 Task: Select Convenience. Add to cart, from Ice Cream Parlour for 4287 Palmer Road, Westerville, Ohio 43081, Cell Number 614-742-1053, following items : Blue Bunny Strawberry Shortcake Loadd Sundae_x000D_
 - 5, Blue Bunny Bunny Tracks Loadd Sundae_x000D_
 - 2
Action: Mouse moved to (348, 147)
Screenshot: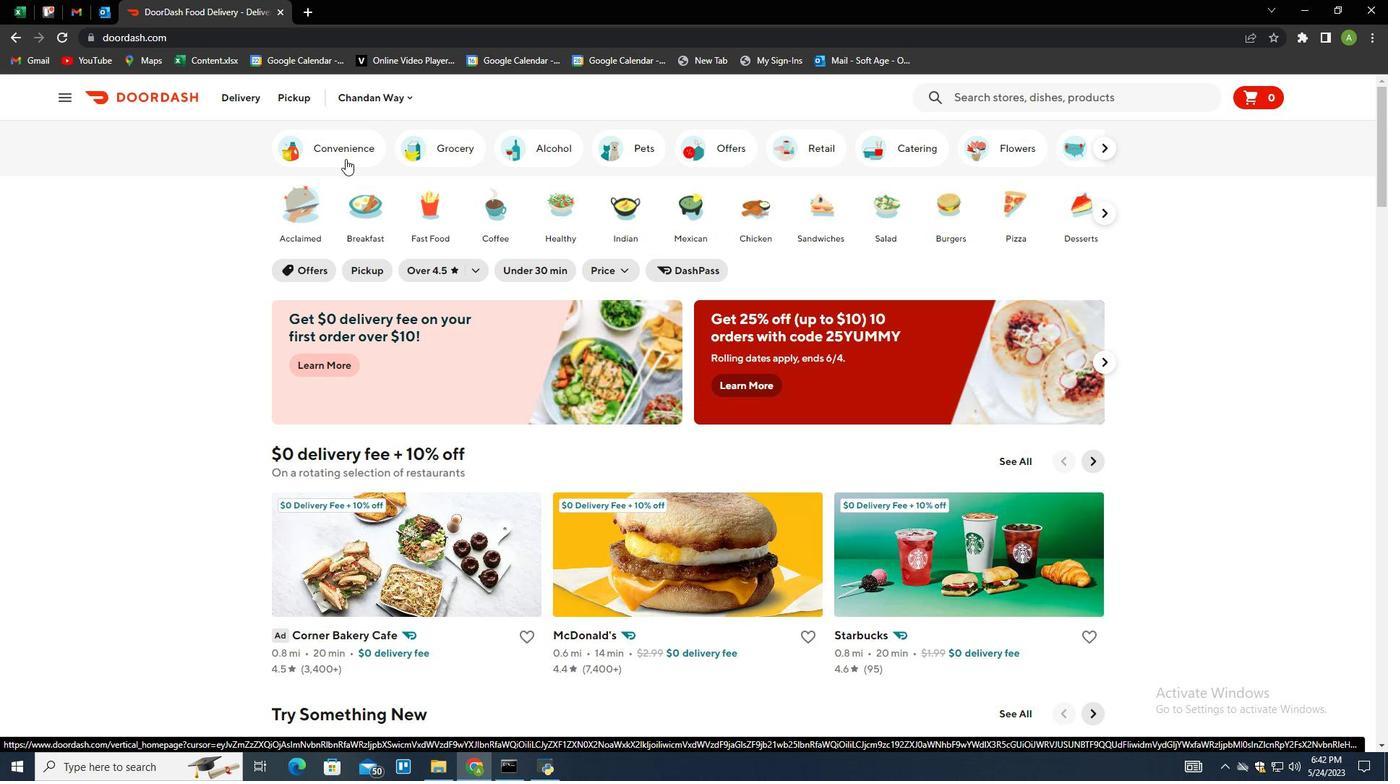
Action: Mouse pressed left at (348, 147)
Screenshot: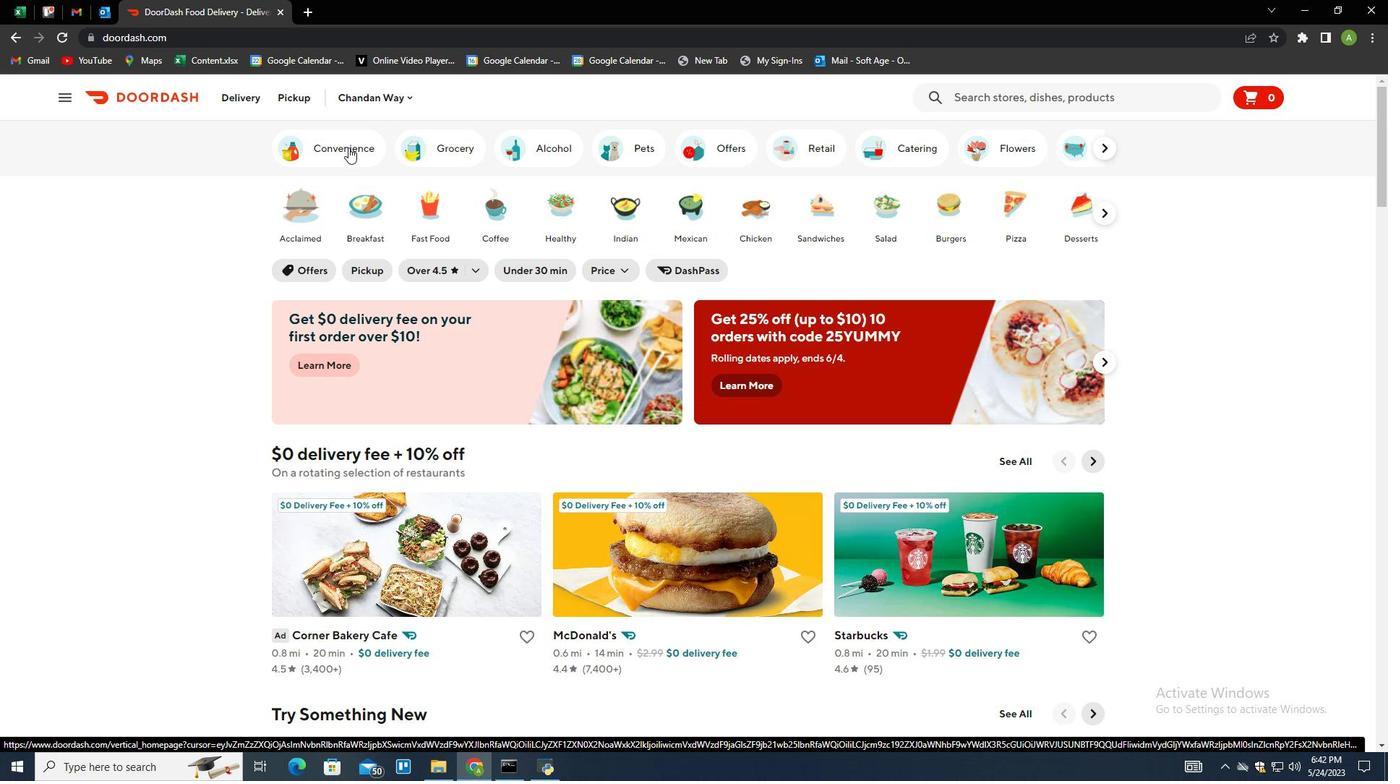 
Action: Mouse moved to (965, 604)
Screenshot: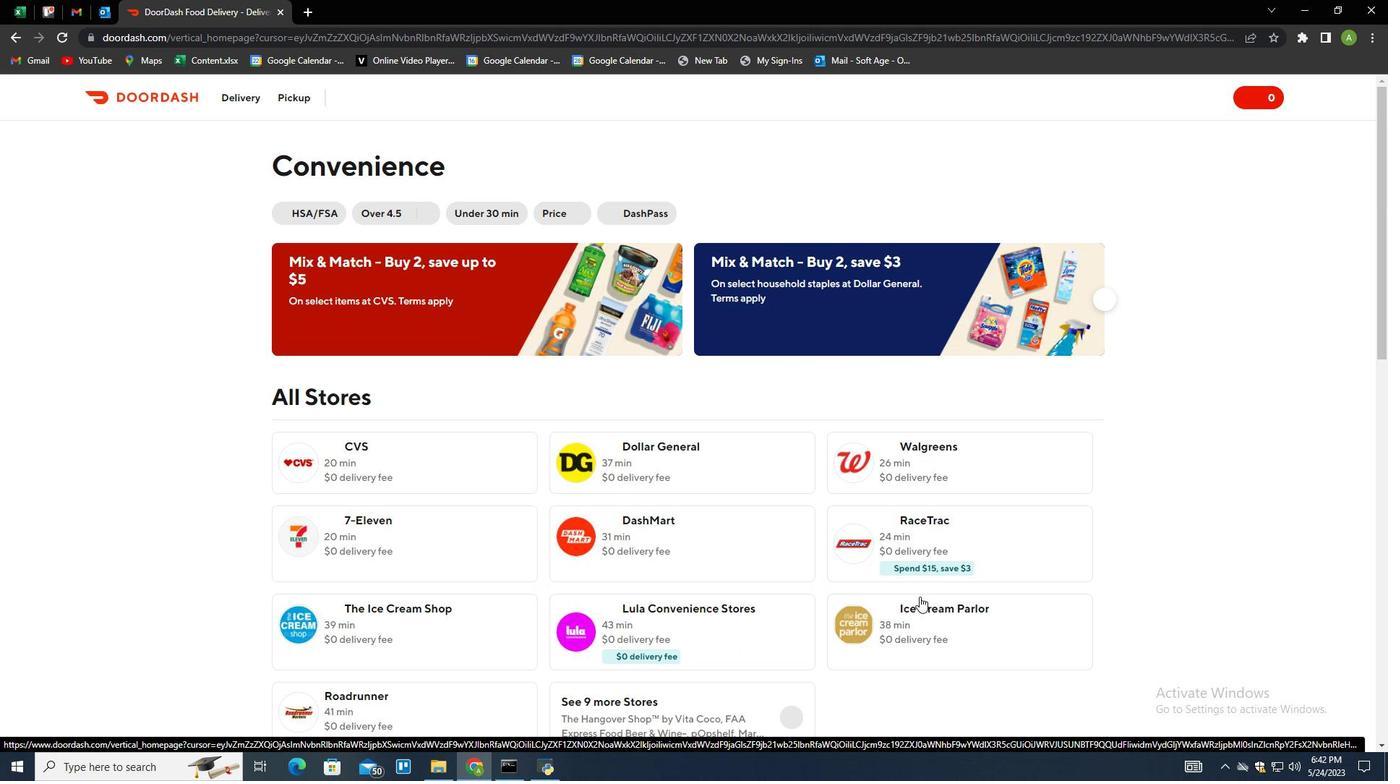 
Action: Mouse pressed left at (965, 604)
Screenshot: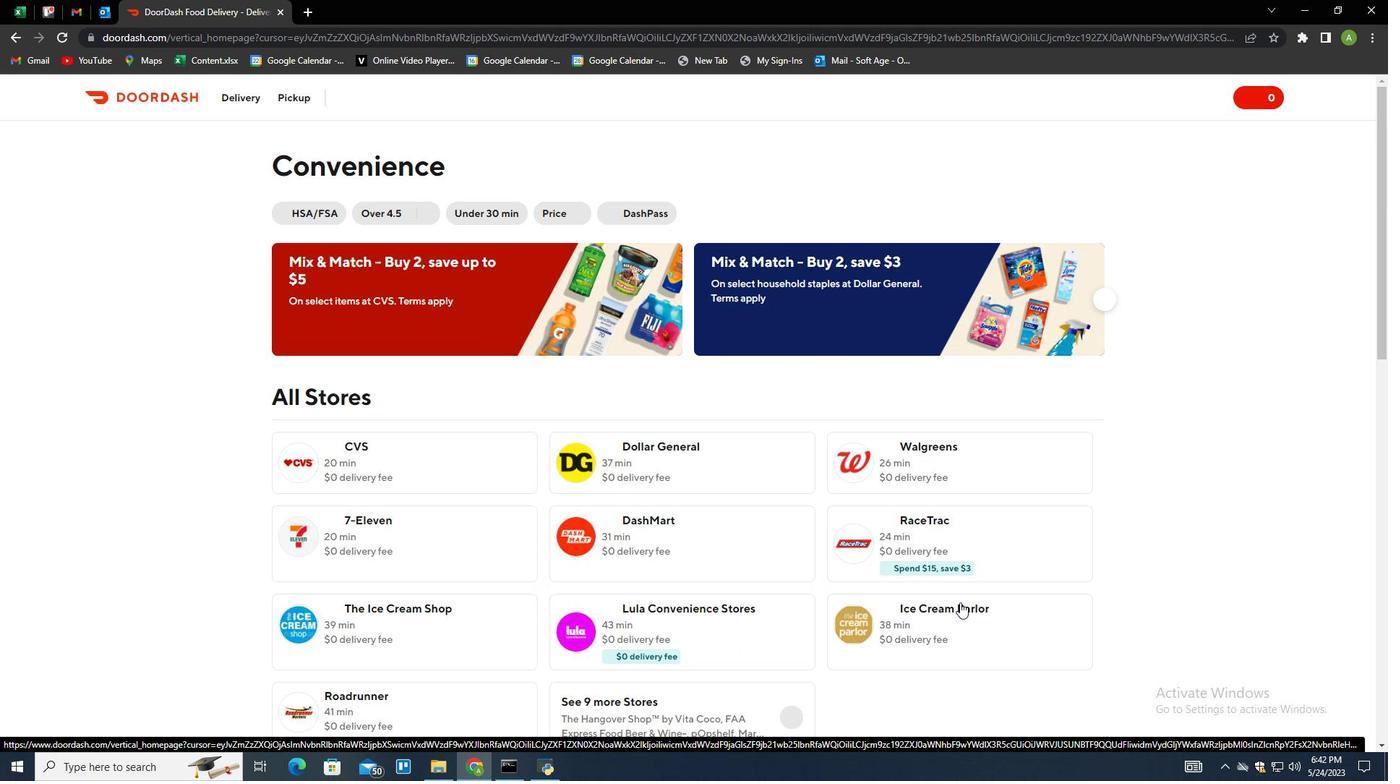 
Action: Mouse moved to (302, 92)
Screenshot: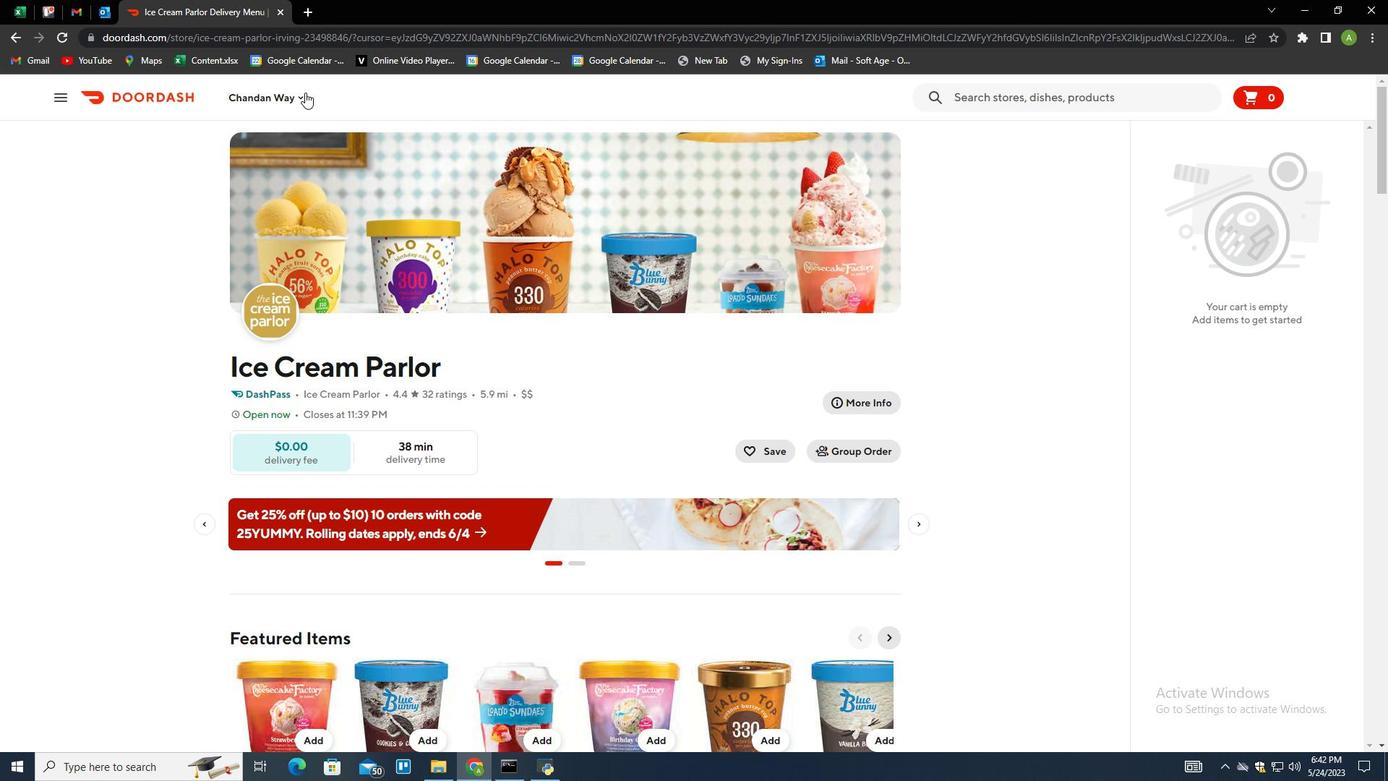 
Action: Mouse pressed left at (302, 92)
Screenshot: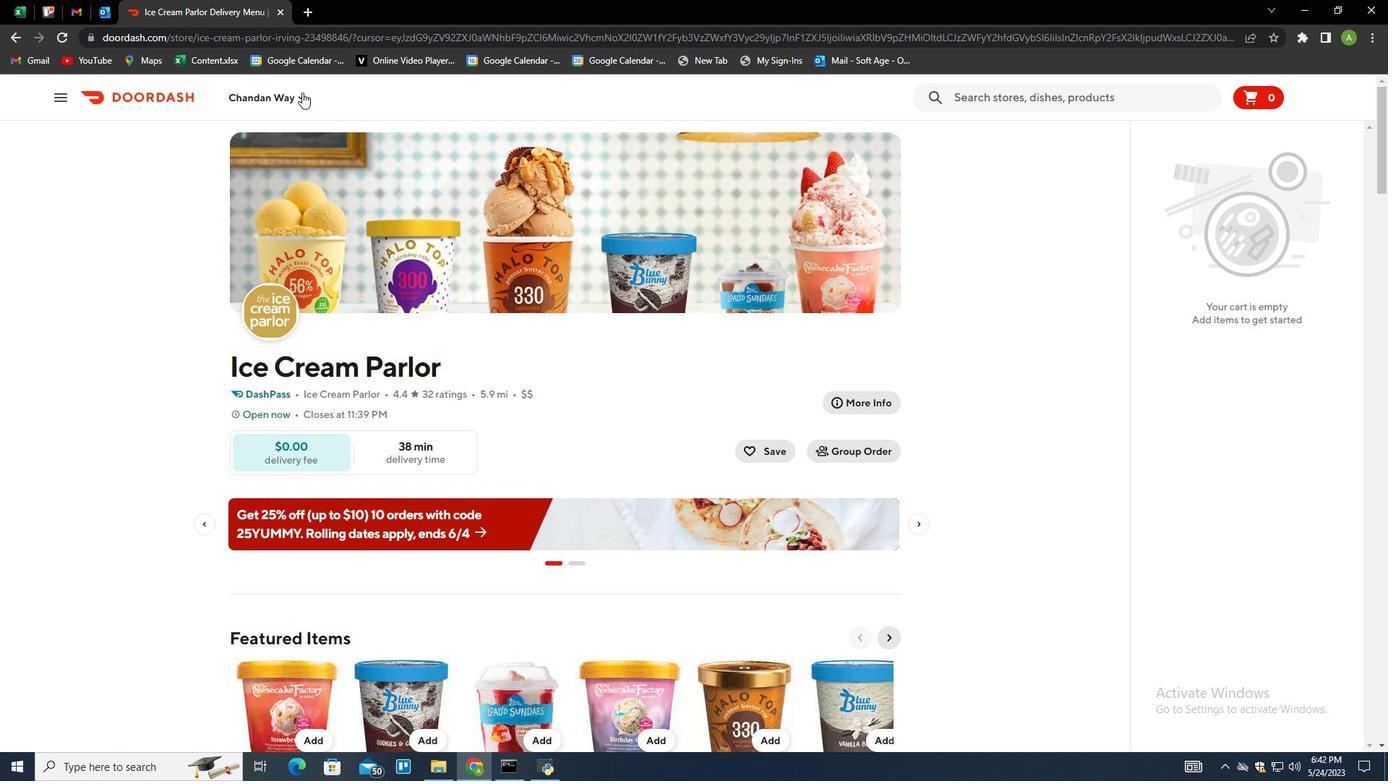 
Action: Mouse moved to (318, 164)
Screenshot: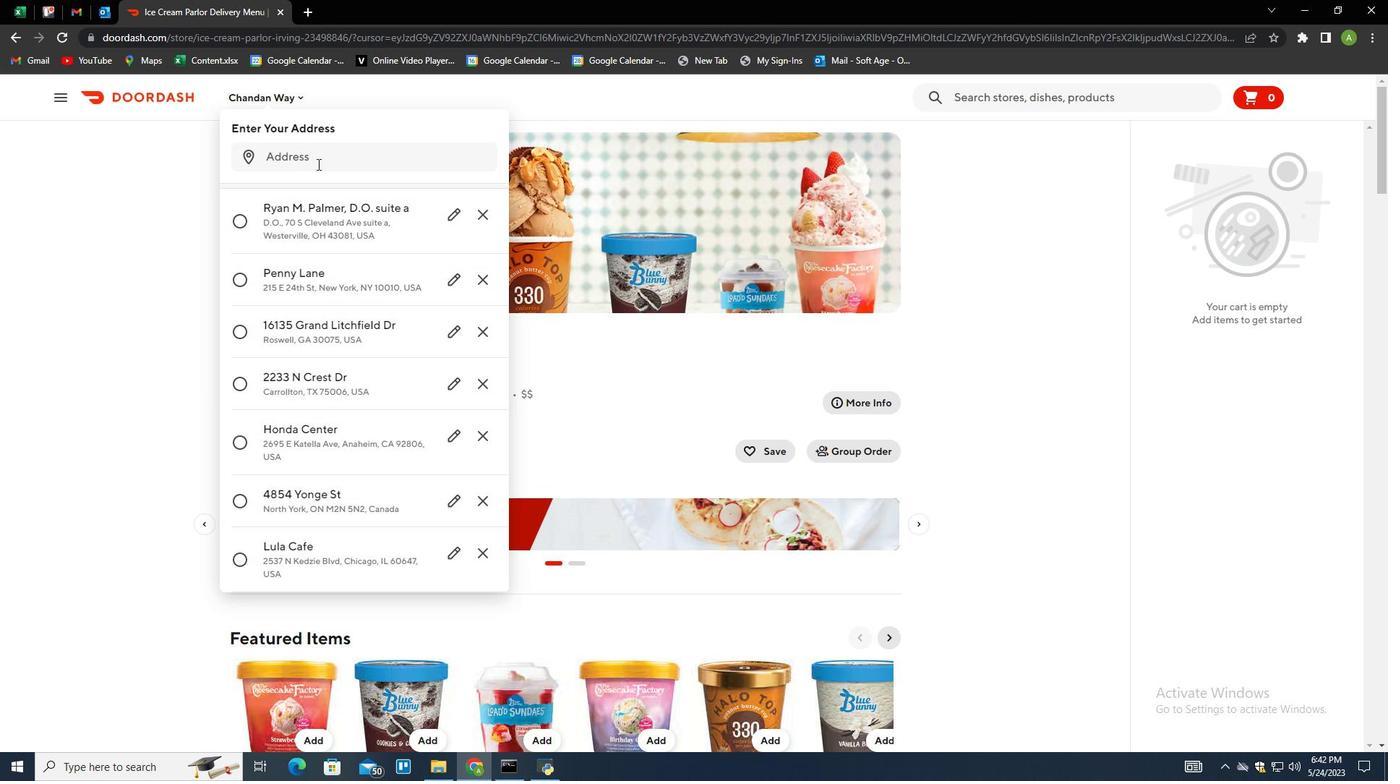 
Action: Mouse pressed left at (318, 164)
Screenshot: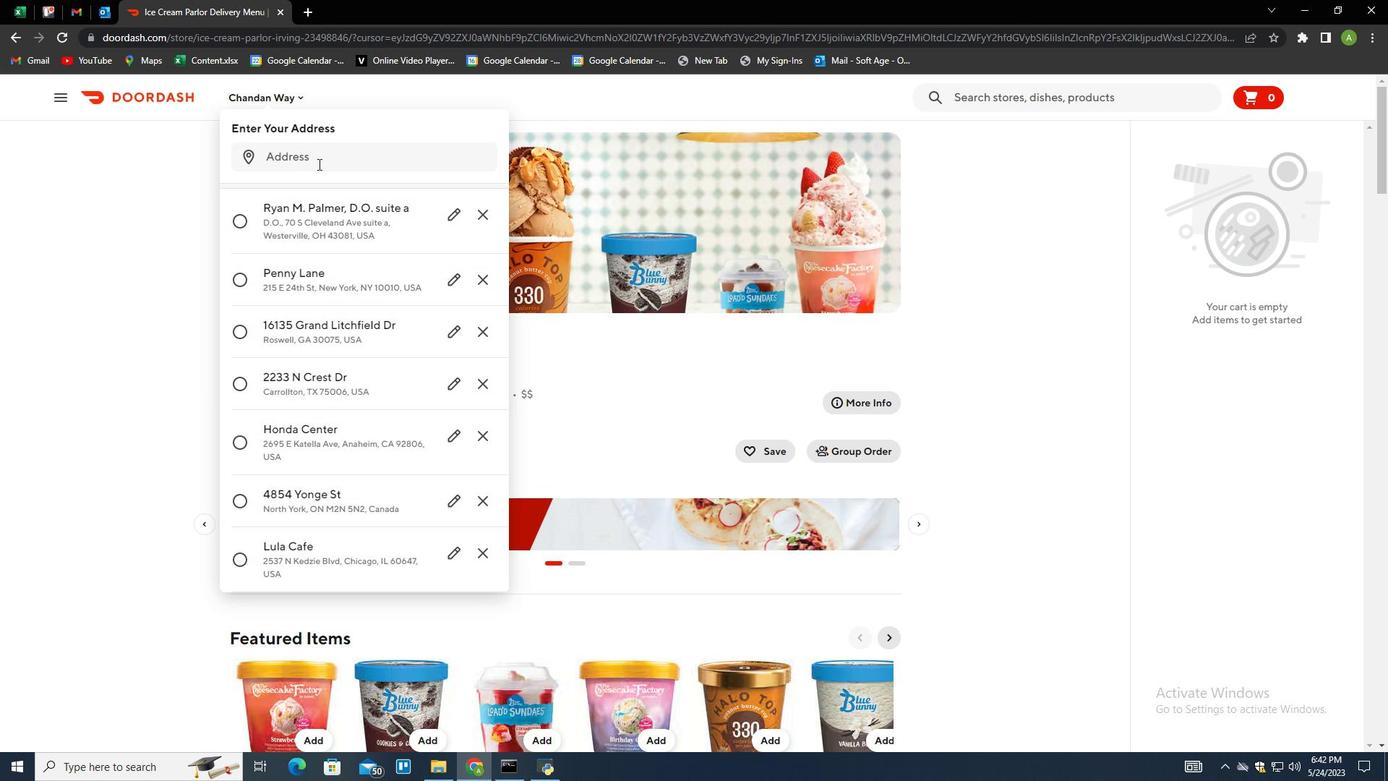
Action: Mouse moved to (245, 206)
Screenshot: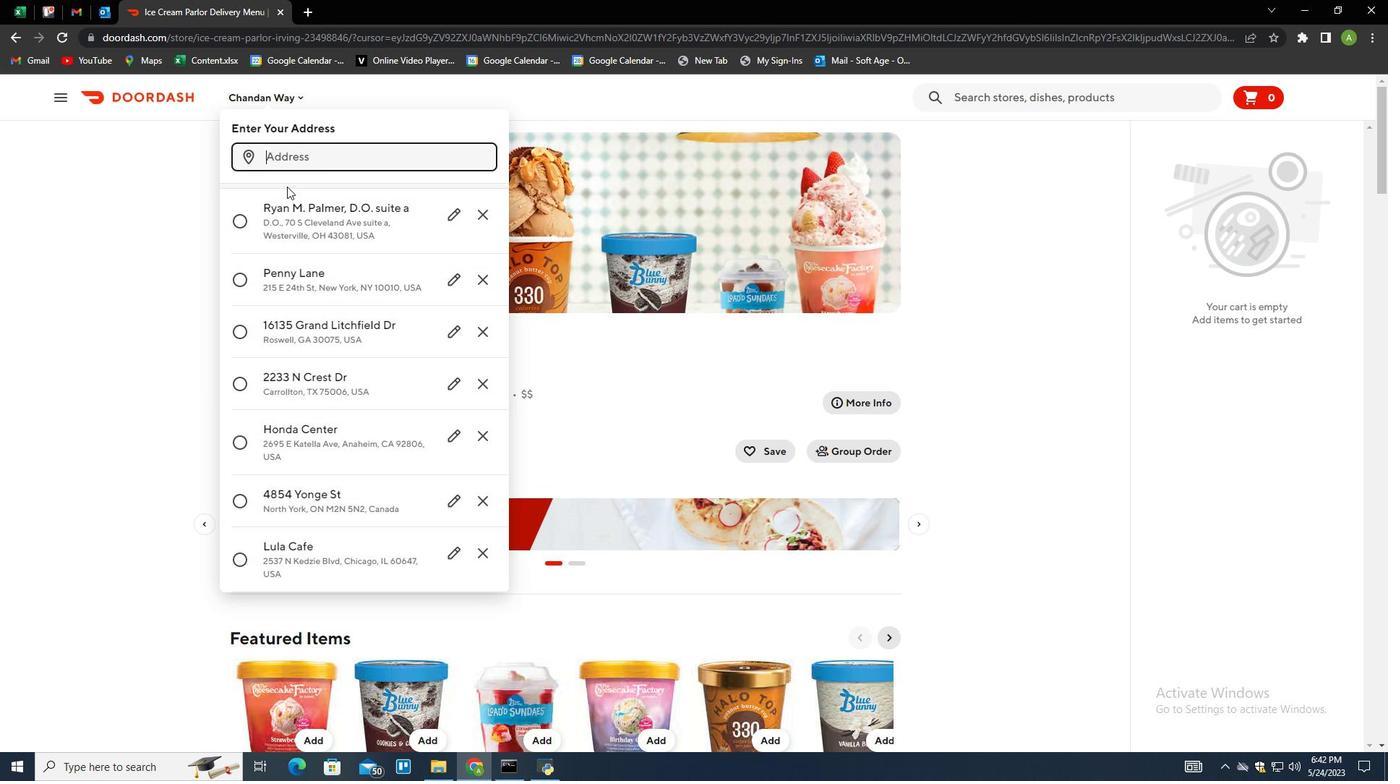 
Action: Key pressed 4287<Key.space>palmer<Key.space>road,<Key.space>westerville,<Key.space>ohio<Key.space>43081<Key.enter>
Screenshot: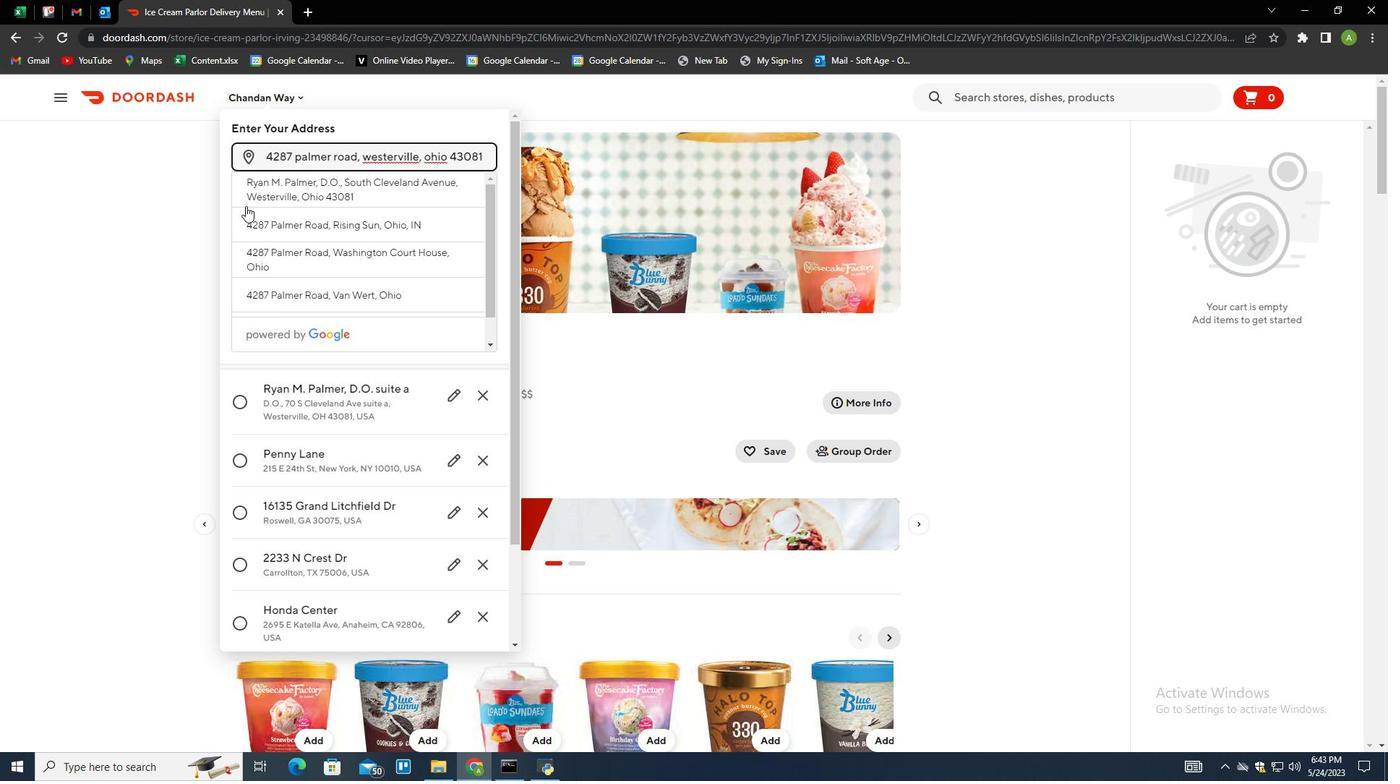
Action: Mouse moved to (411, 588)
Screenshot: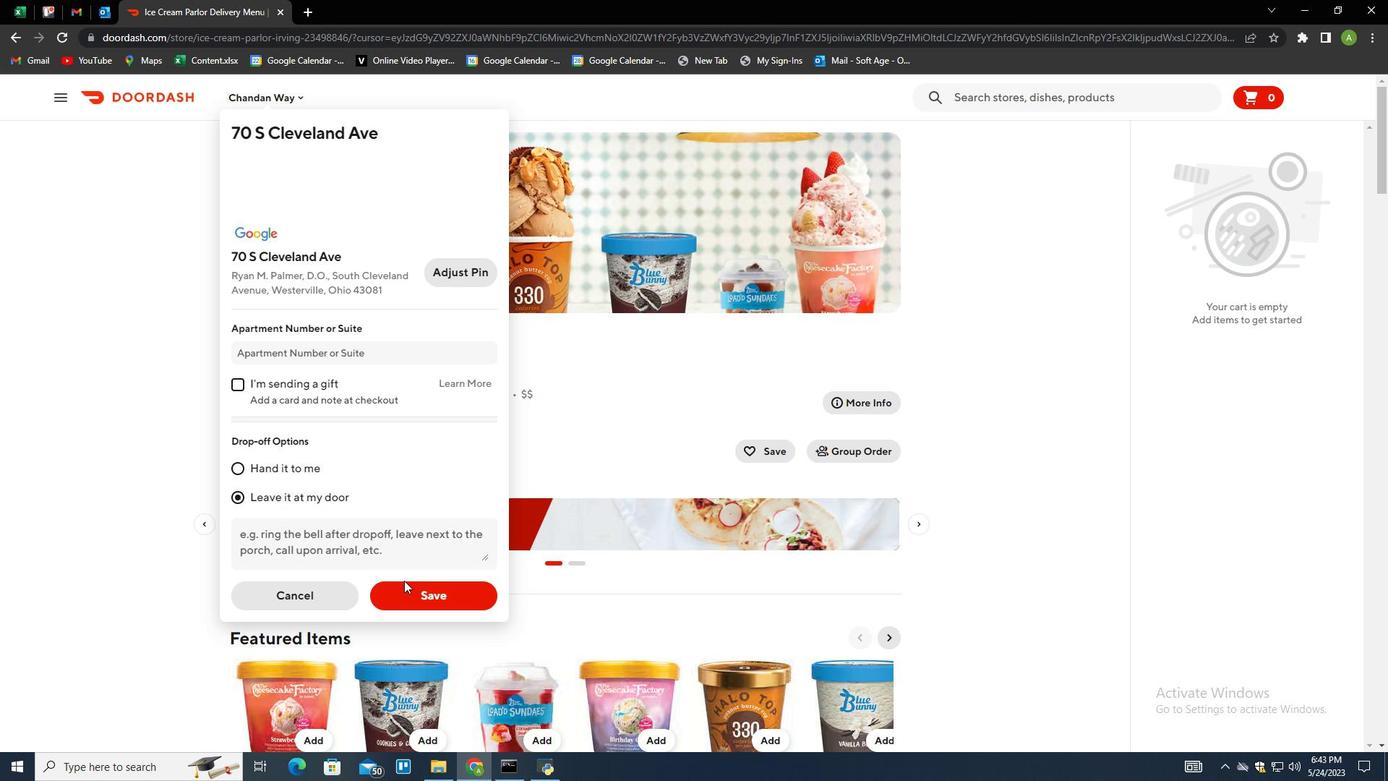 
Action: Mouse pressed left at (411, 588)
Screenshot: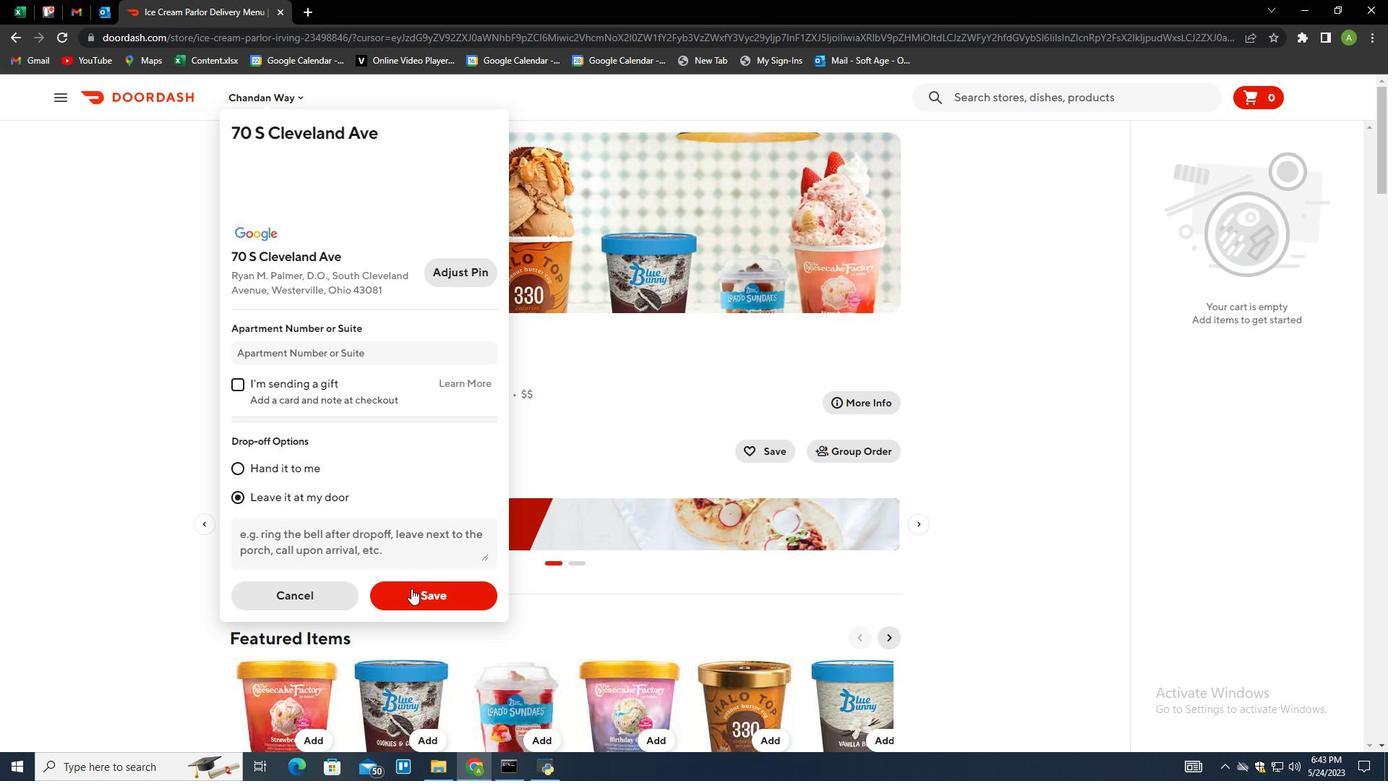 
Action: Mouse moved to (512, 299)
Screenshot: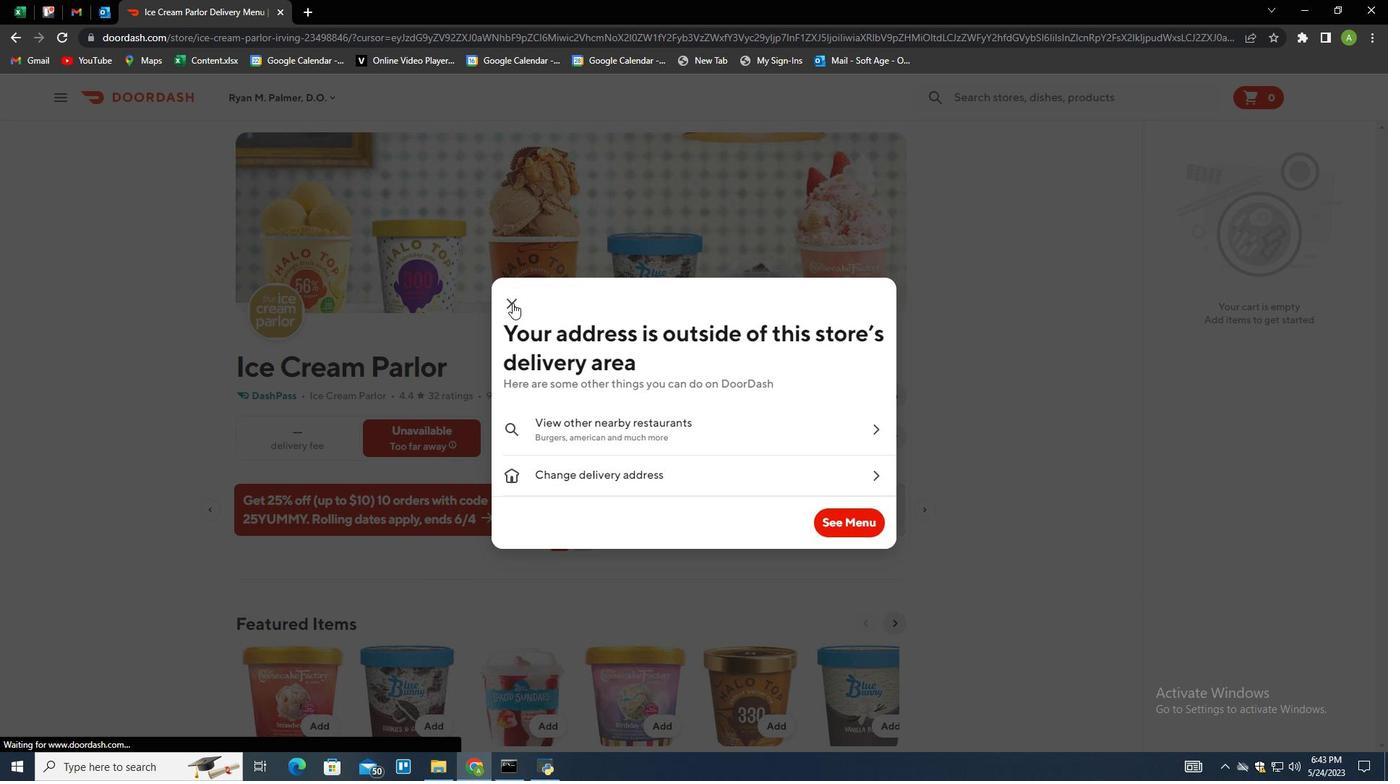 
Action: Mouse pressed left at (512, 299)
Screenshot: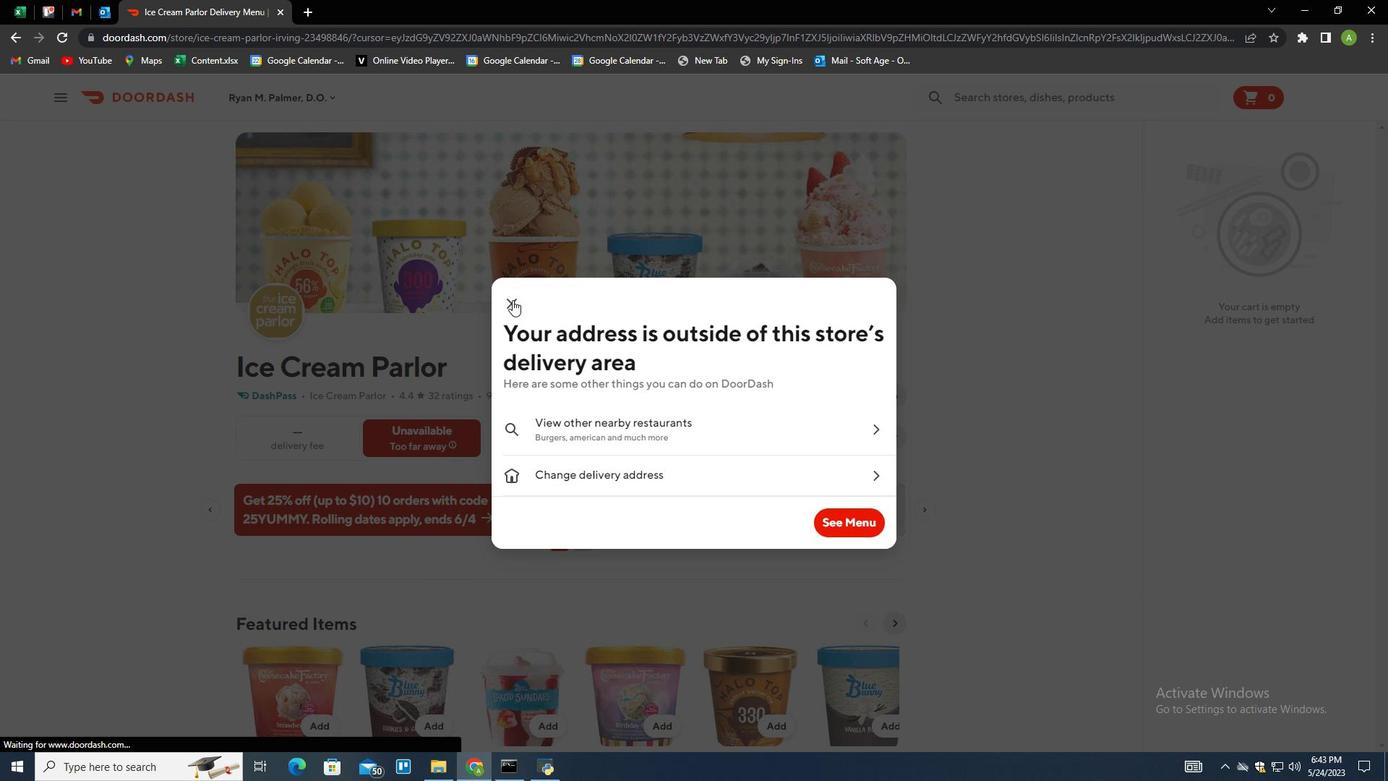 
Action: Mouse moved to (848, 444)
Screenshot: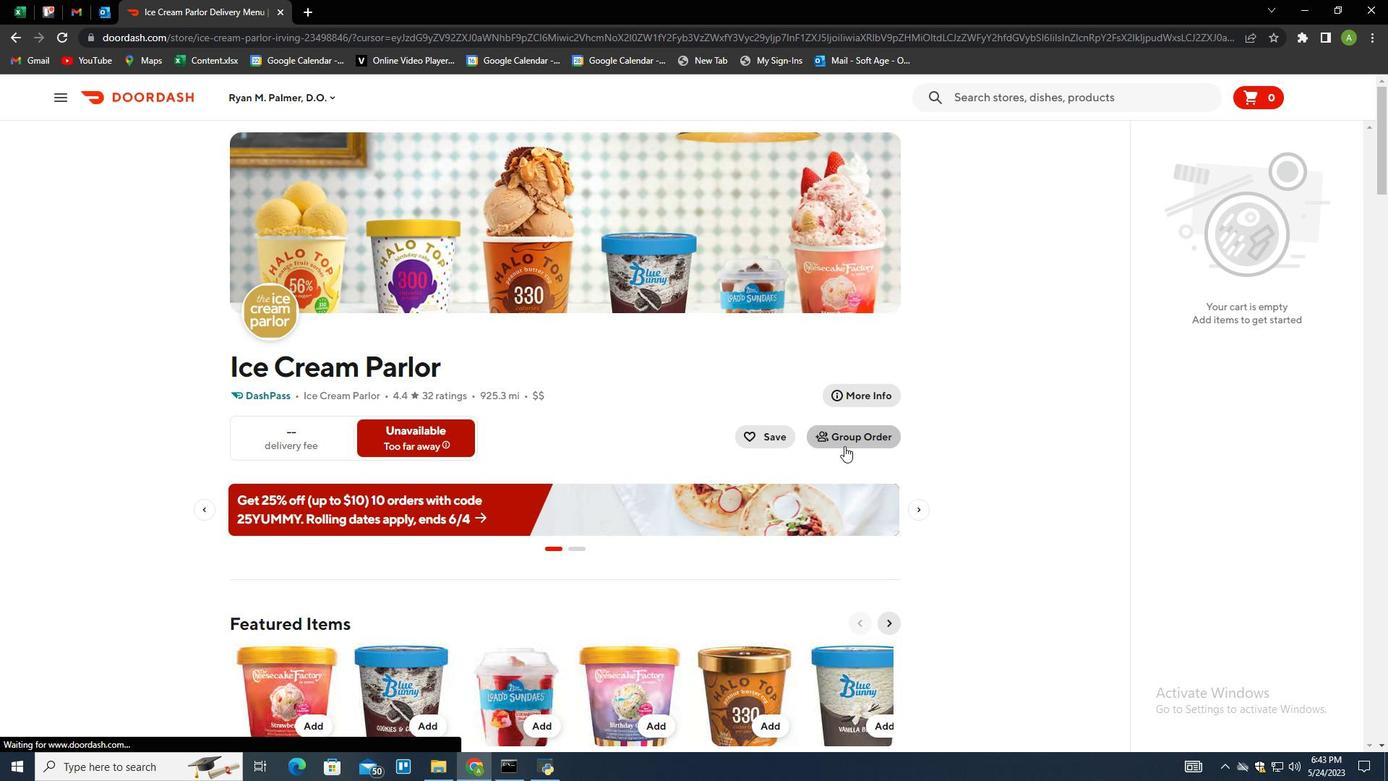 
Action: Mouse scrolled (848, 444) with delta (0, 0)
Screenshot: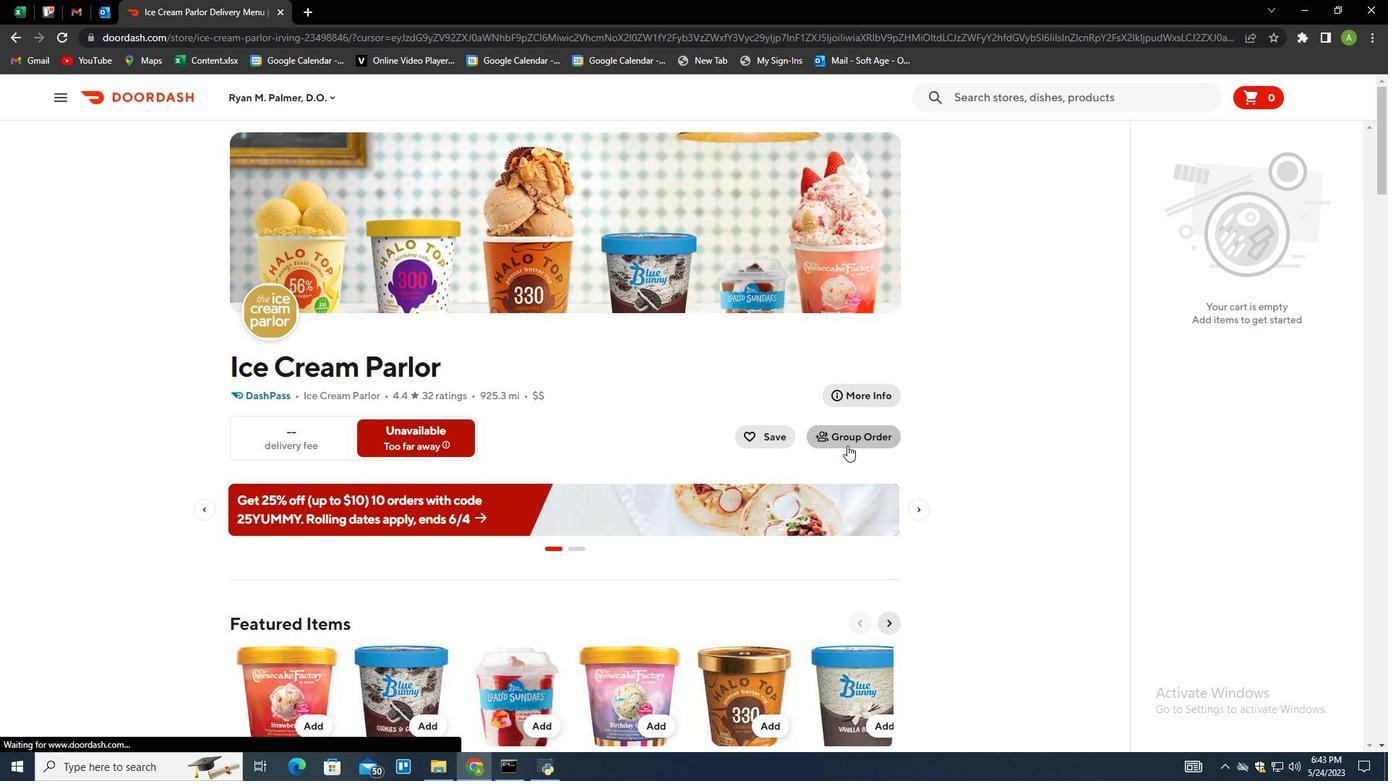 
Action: Mouse scrolled (848, 444) with delta (0, 0)
Screenshot: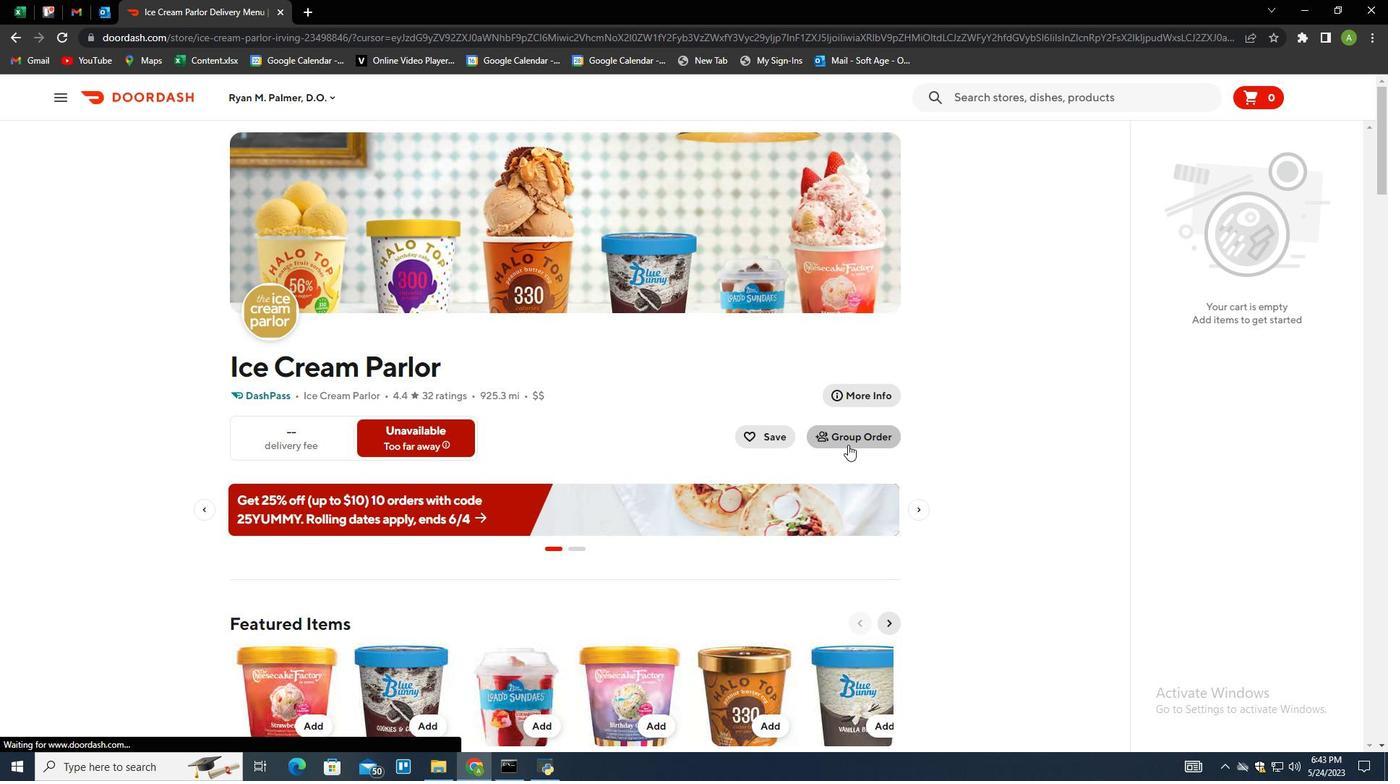 
Action: Mouse scrolled (848, 444) with delta (0, 0)
Screenshot: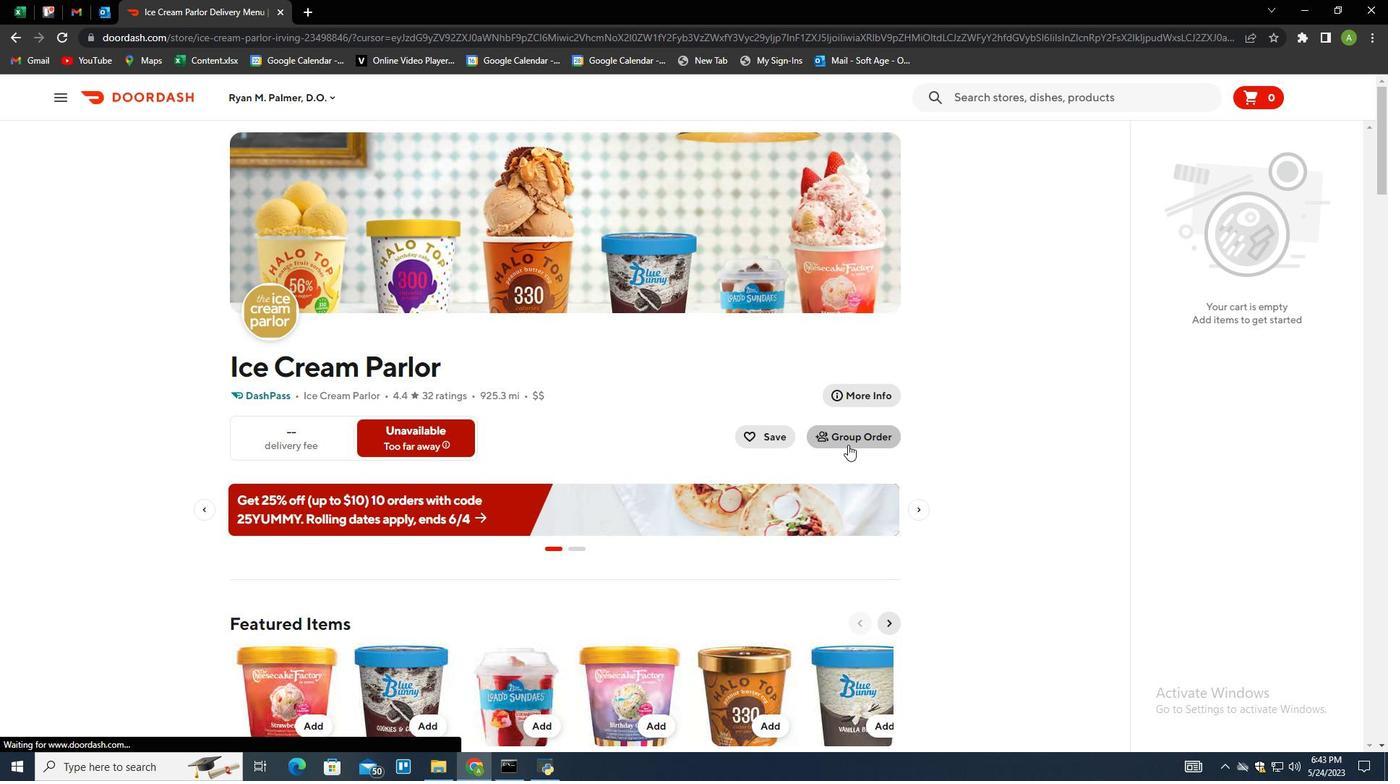 
Action: Mouse moved to (853, 465)
Screenshot: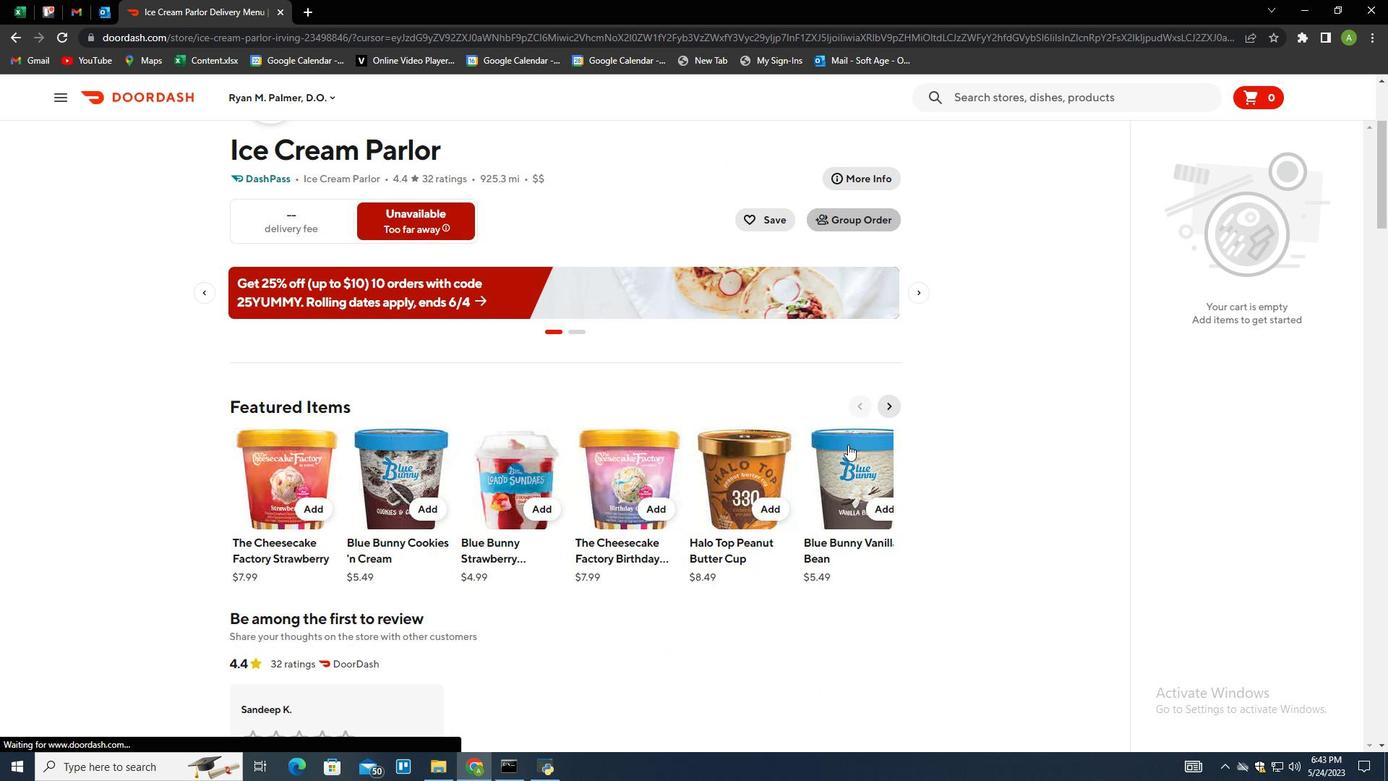 
Action: Mouse scrolled (853, 465) with delta (0, 0)
Screenshot: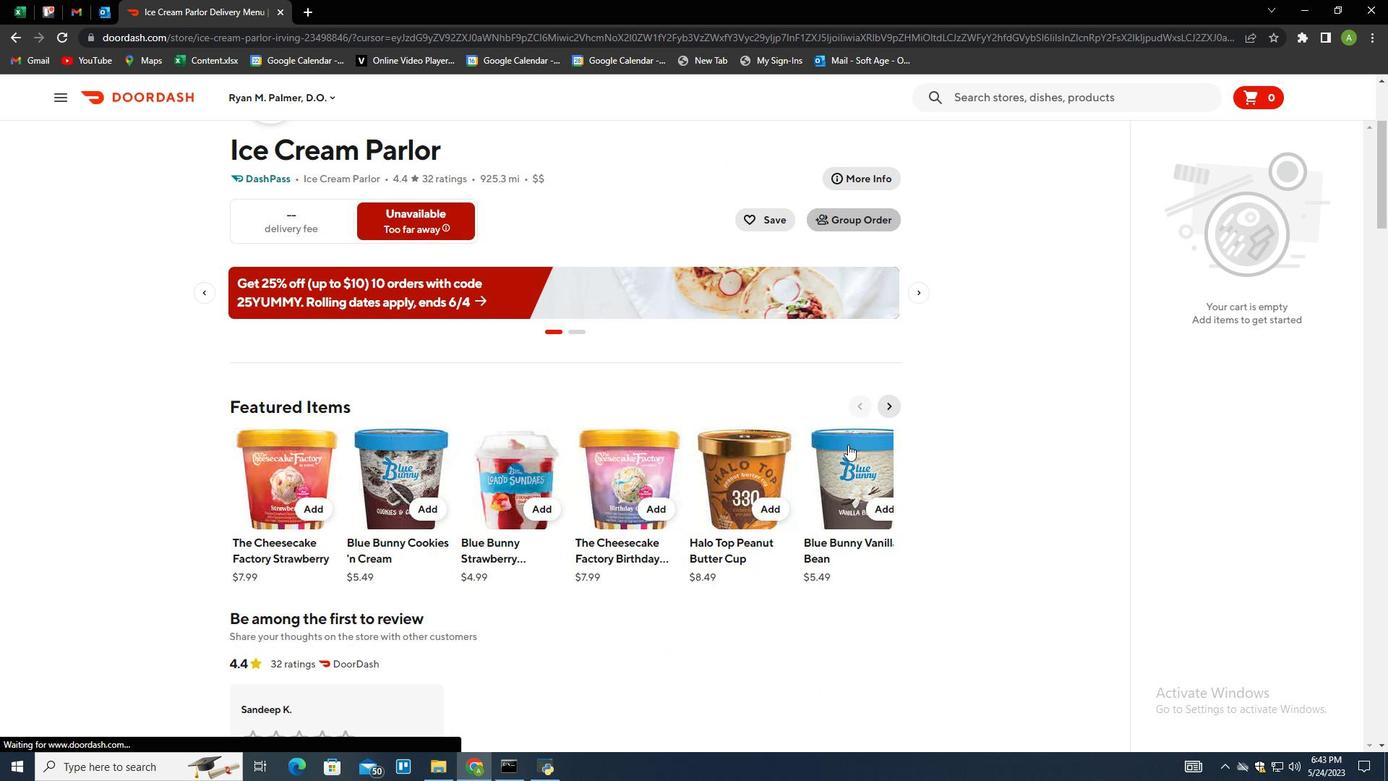 
Action: Mouse moved to (853, 467)
Screenshot: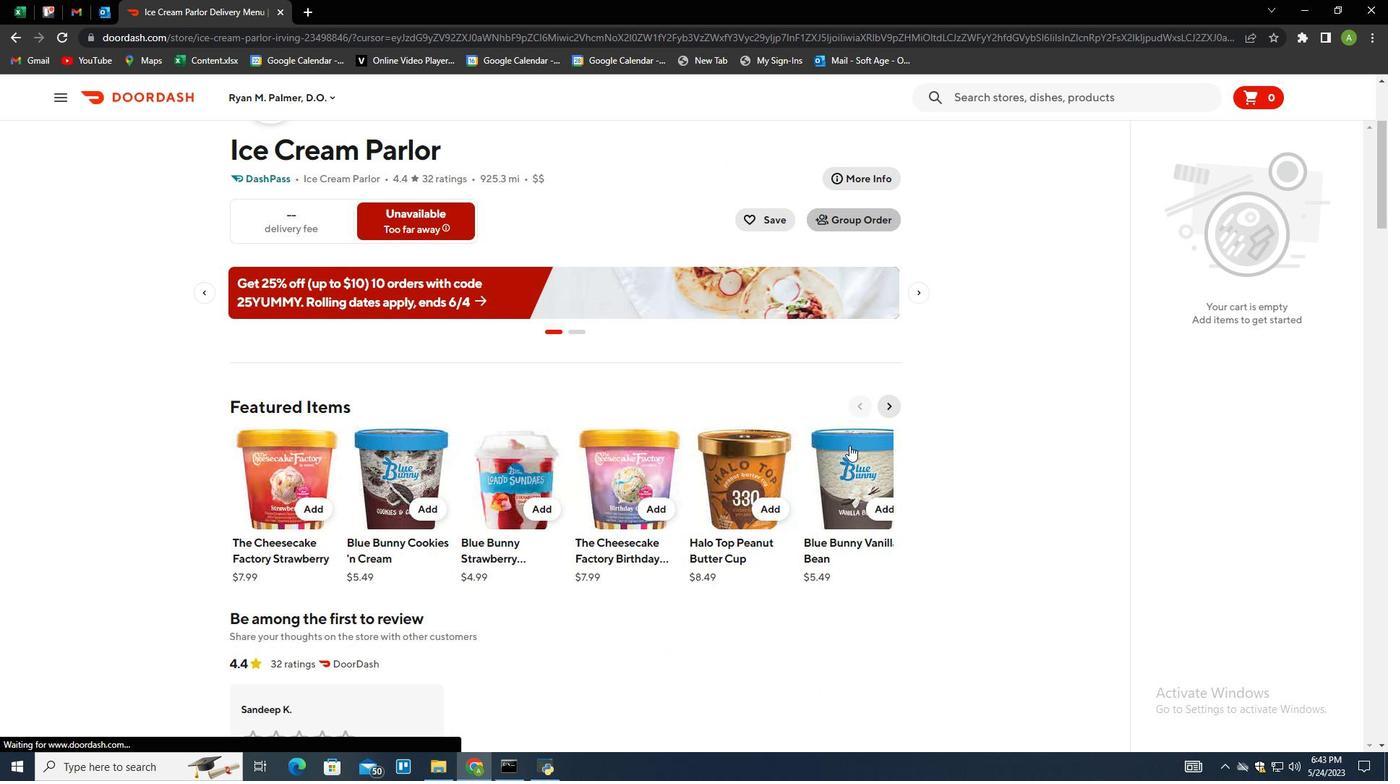 
Action: Mouse scrolled (853, 466) with delta (0, 0)
Screenshot: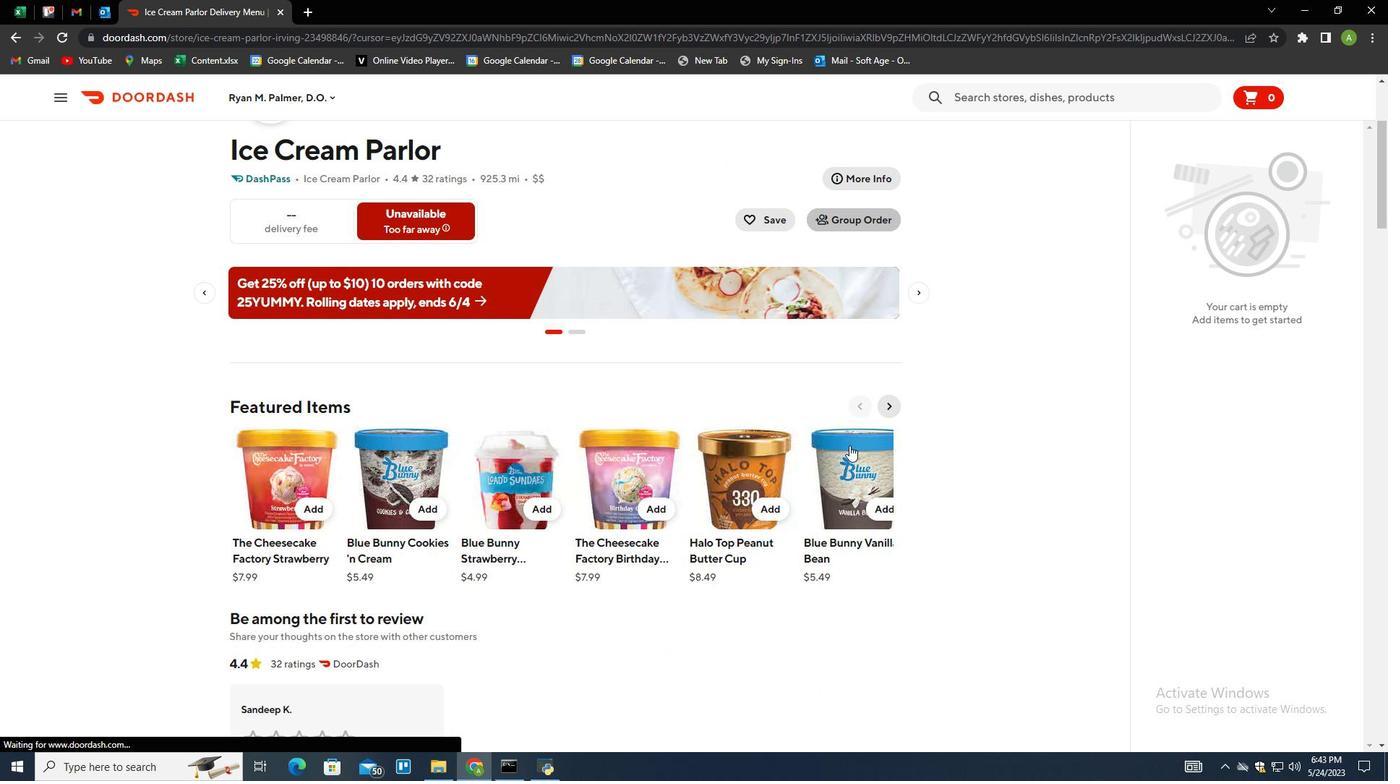 
Action: Mouse moved to (852, 488)
Screenshot: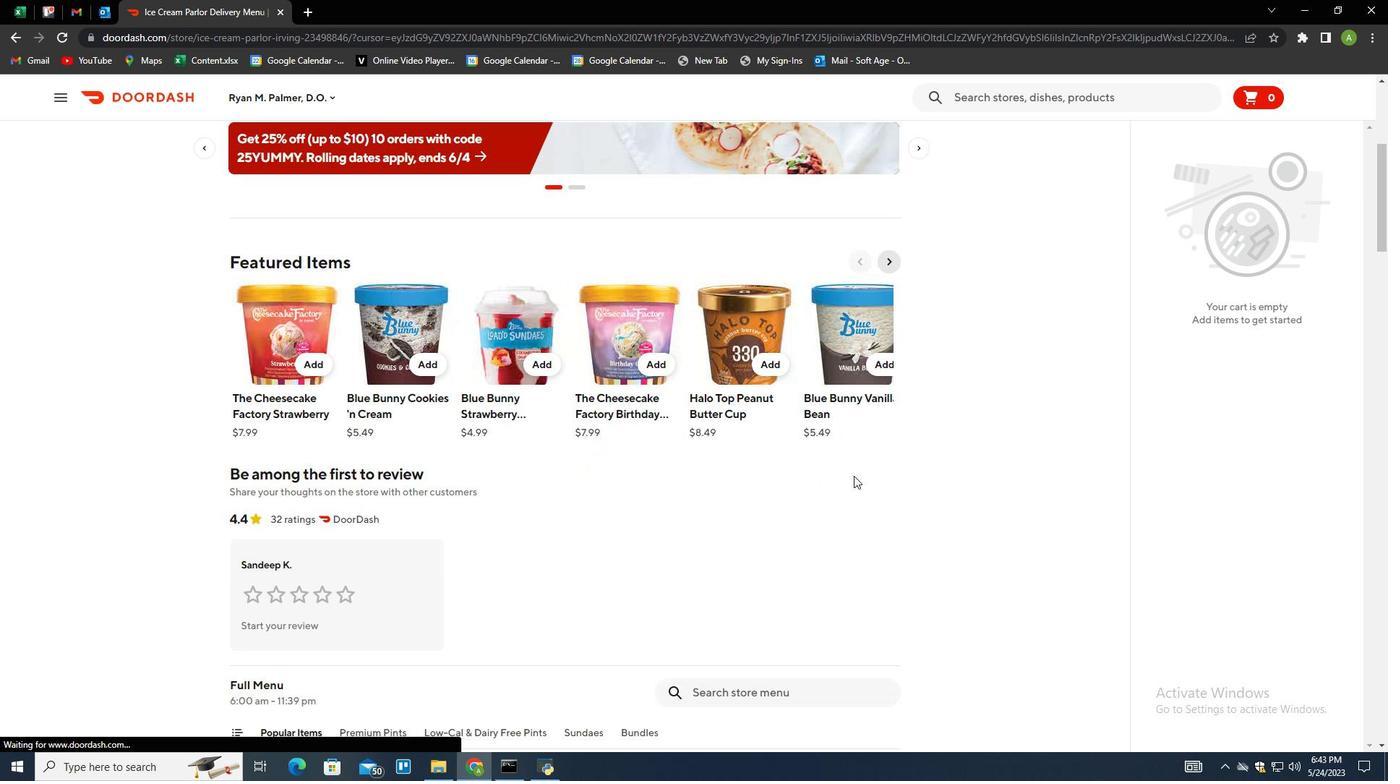 
Action: Mouse scrolled (852, 488) with delta (0, 0)
Screenshot: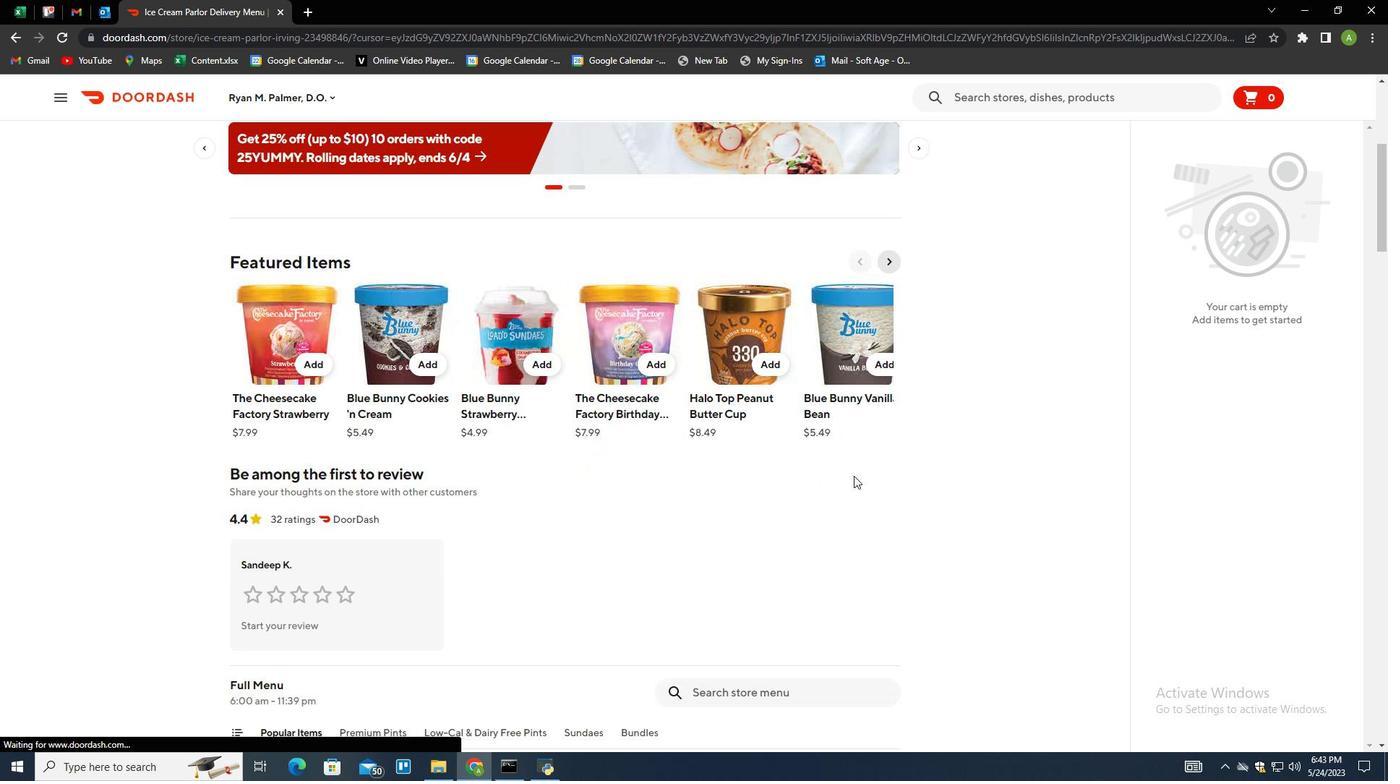 
Action: Mouse moved to (851, 491)
Screenshot: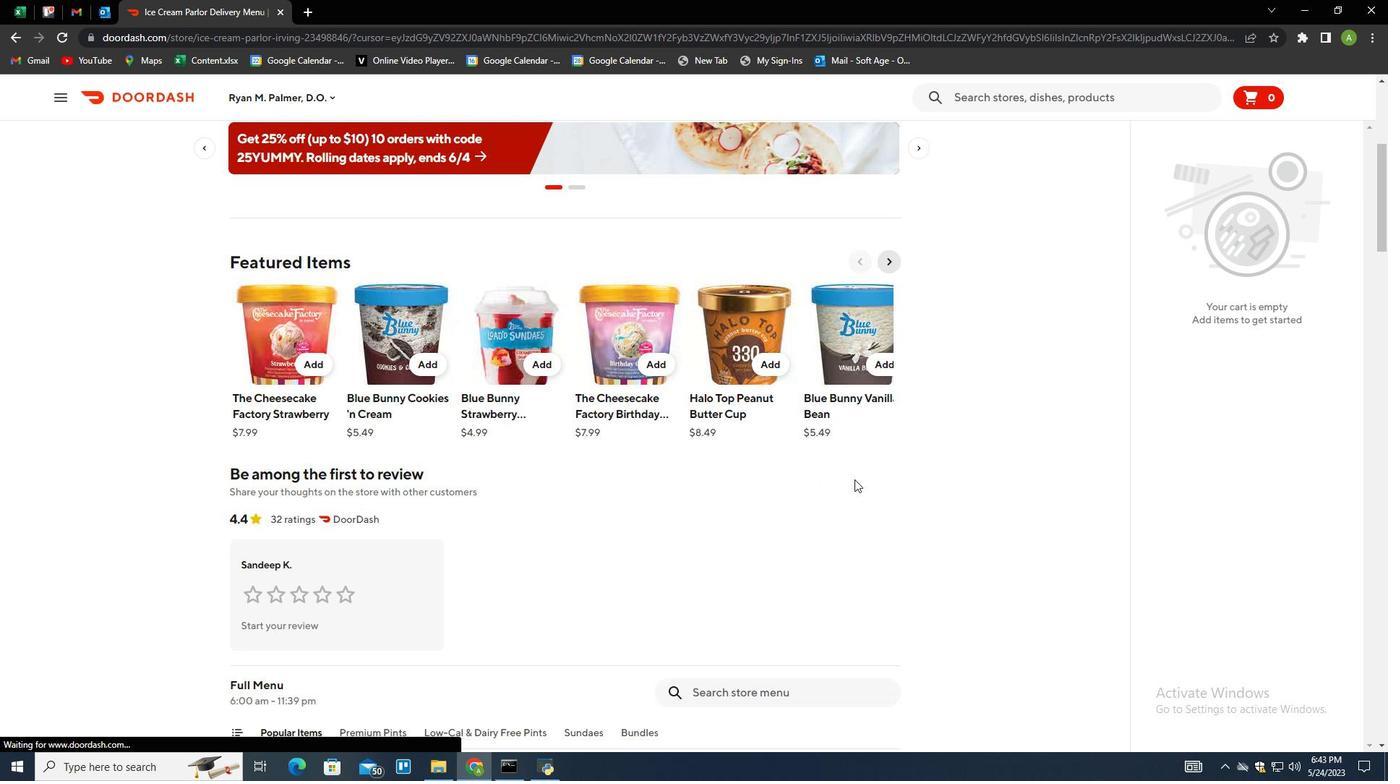 
Action: Mouse scrolled (851, 490) with delta (0, 0)
Screenshot: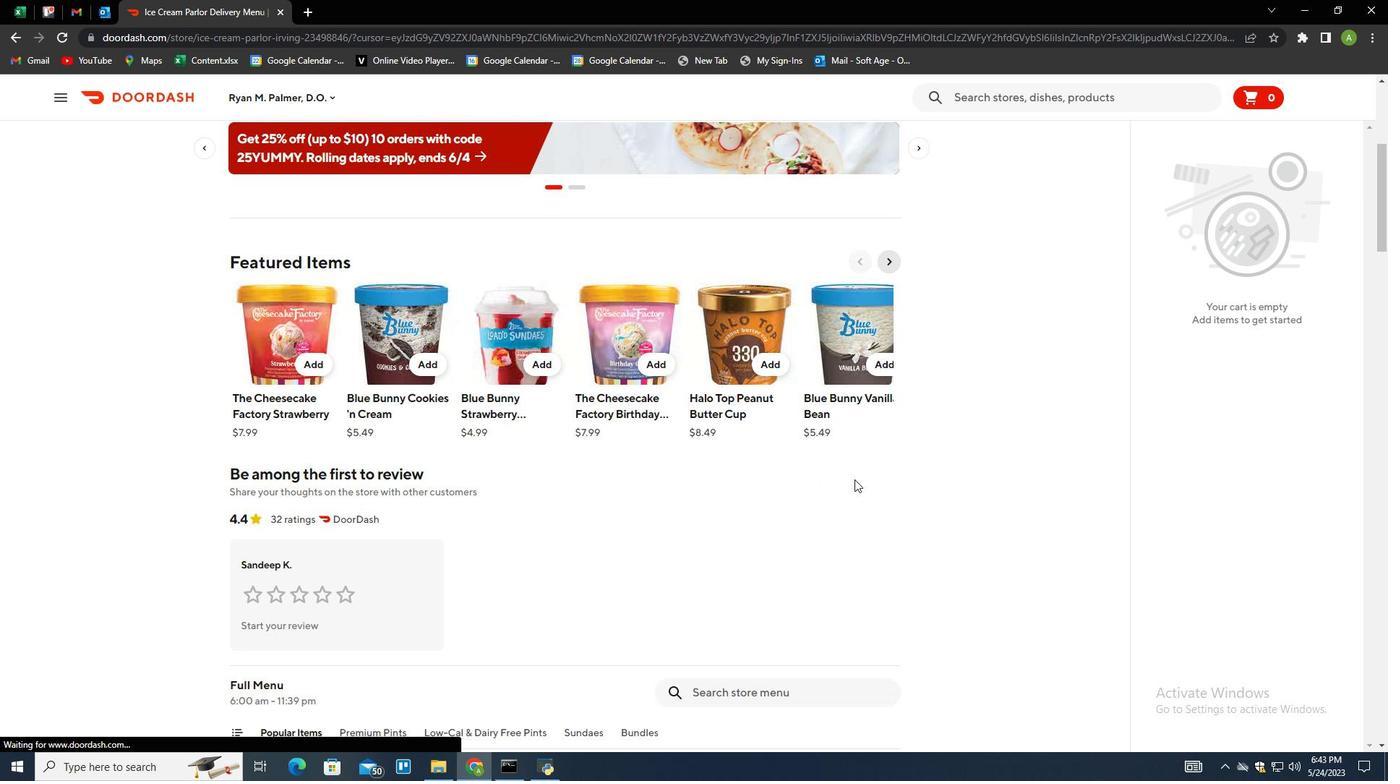 
Action: Mouse moved to (763, 550)
Screenshot: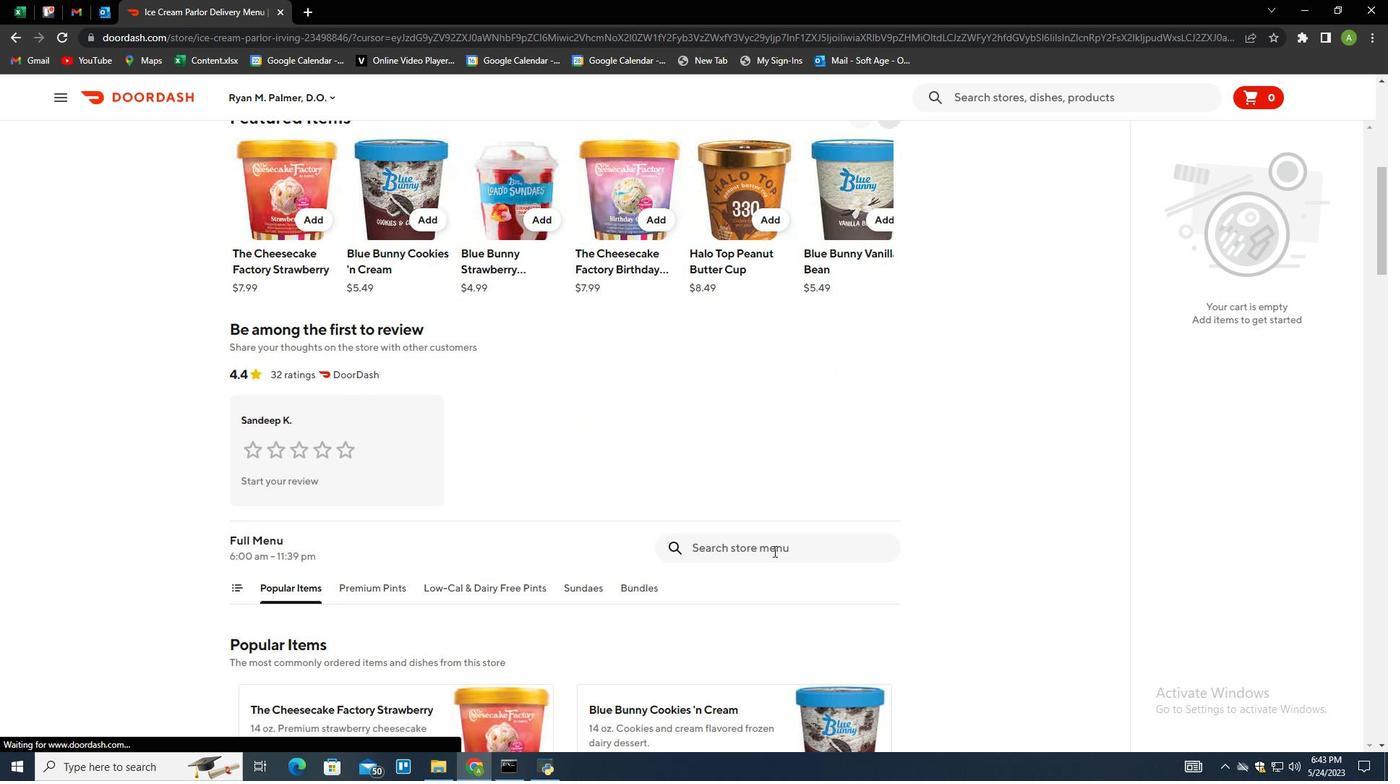 
Action: Mouse pressed left at (763, 550)
Screenshot: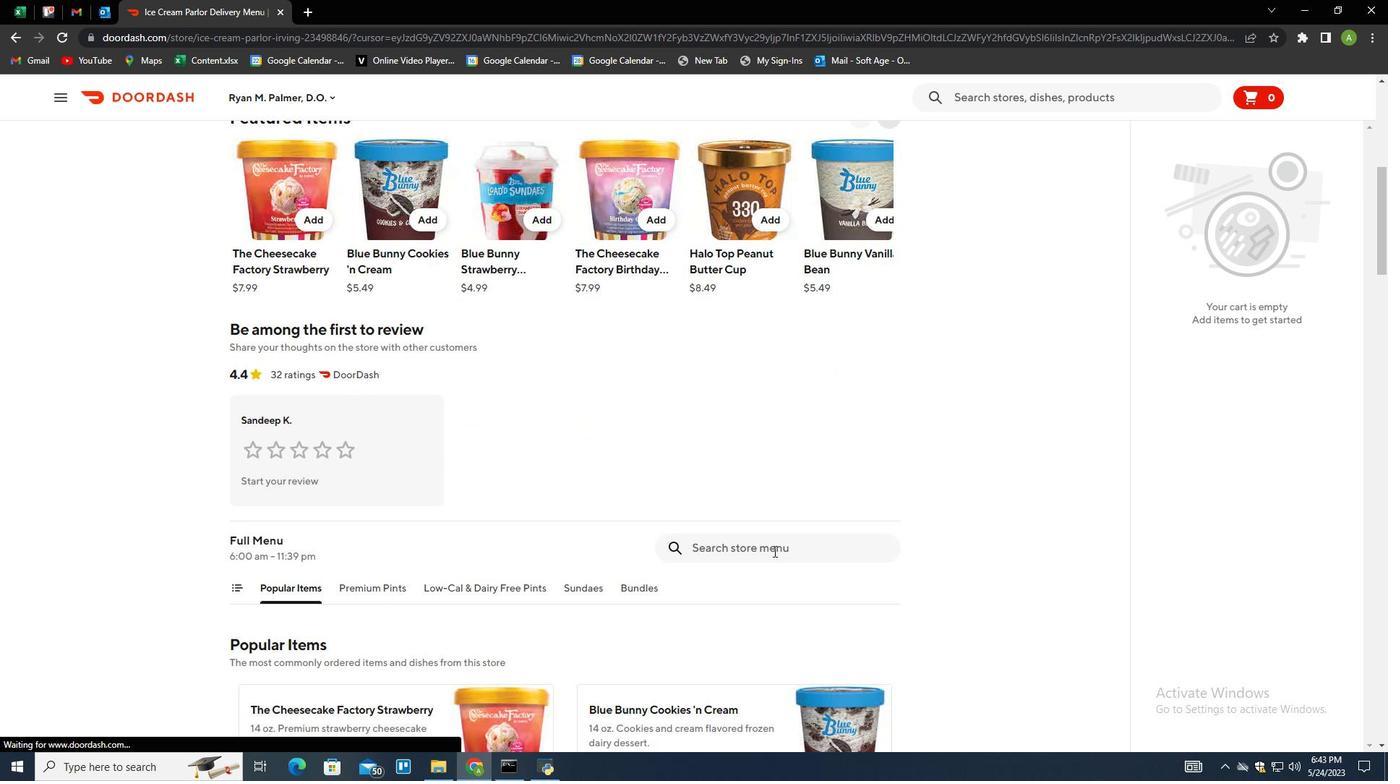 
Action: Mouse moved to (750, 557)
Screenshot: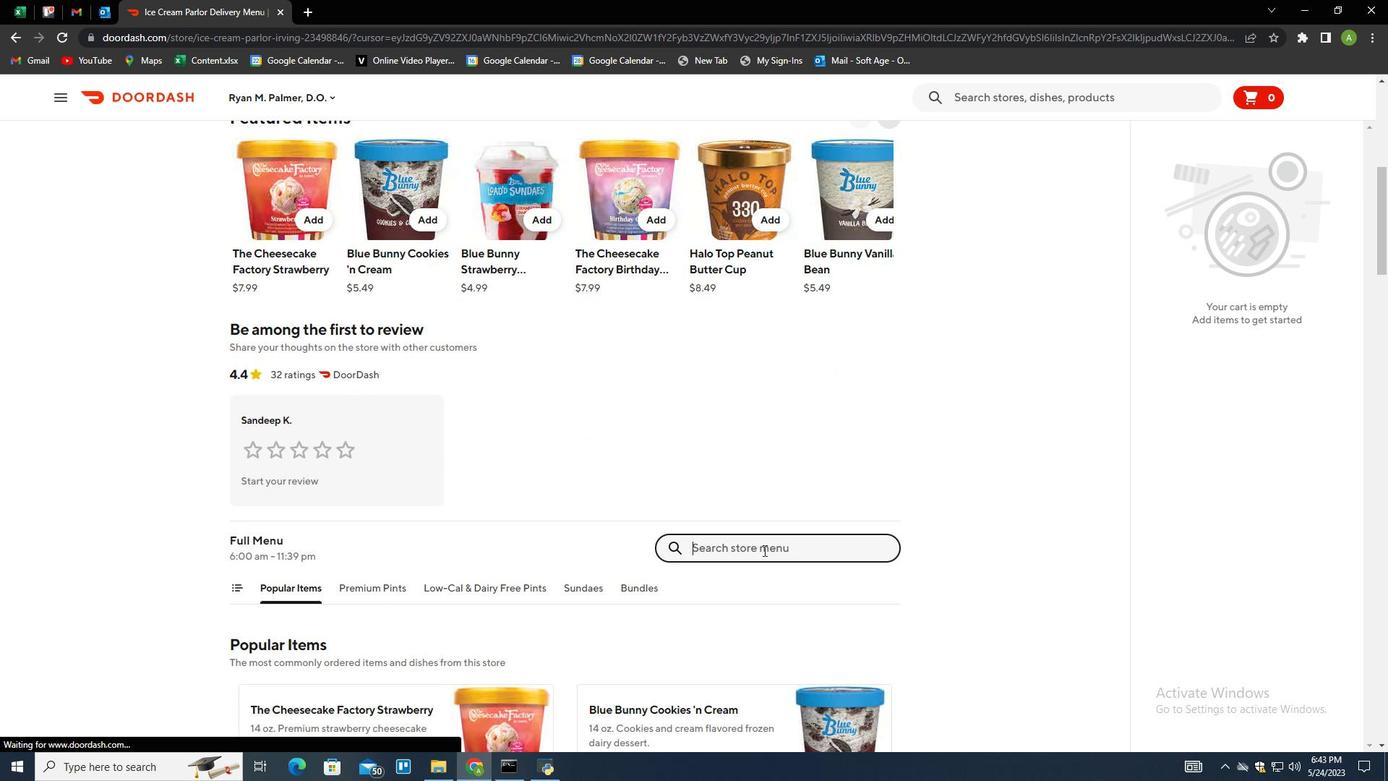 
Action: Key pressed blue<Key.space>bum<Key.backspace>nny<Key.space>strawberrt<Key.backspace>y<Key.space>shortcake<Key.space>loadd<Key.space>sundae<Key.enter>
Screenshot: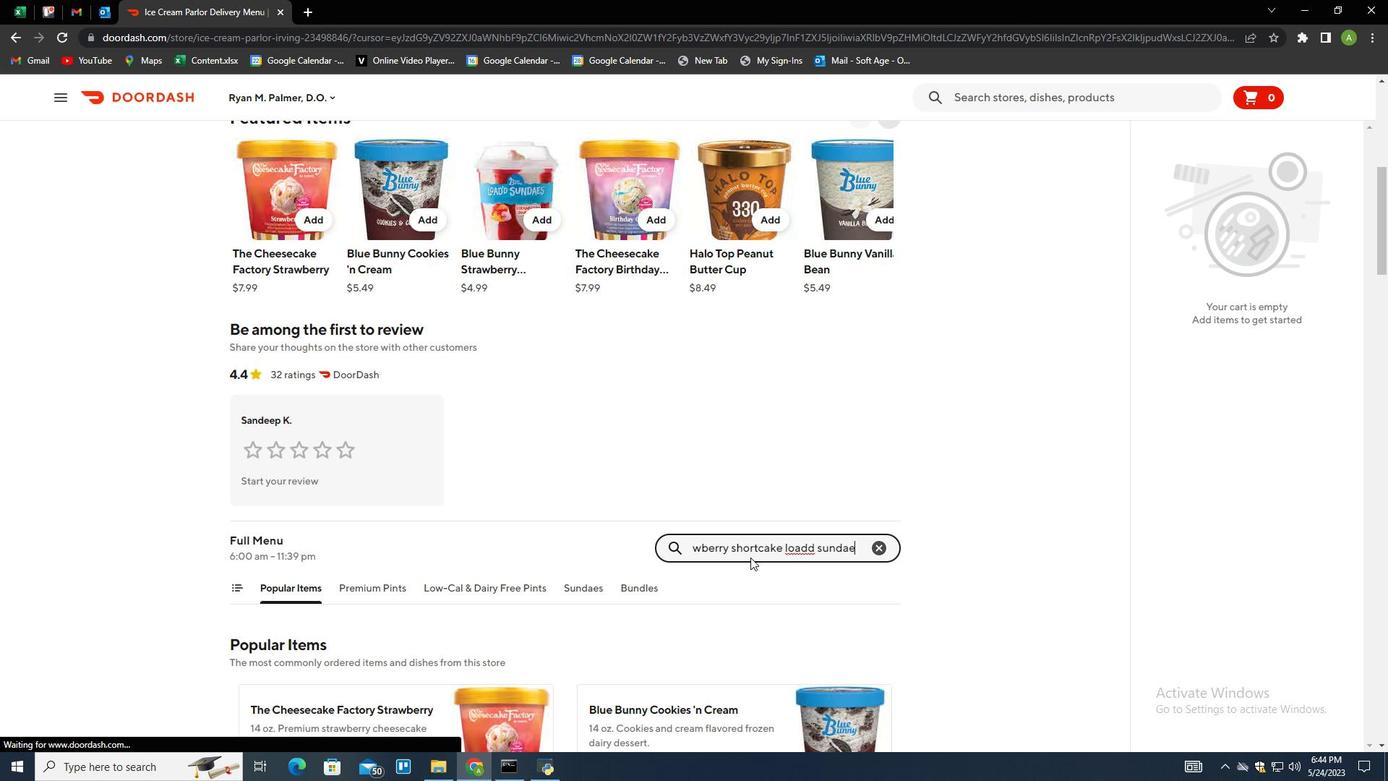 
Action: Mouse moved to (521, 407)
Screenshot: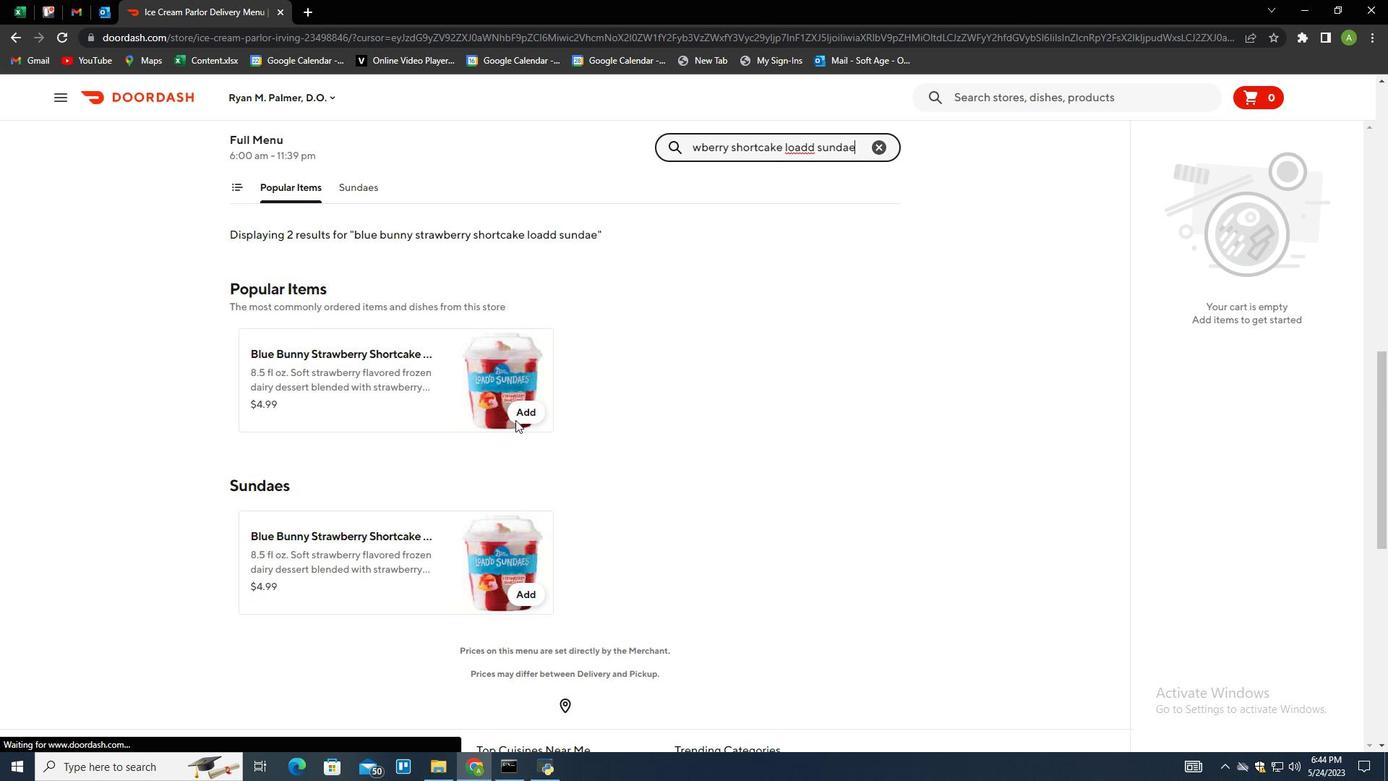 
Action: Mouse pressed left at (521, 407)
Screenshot: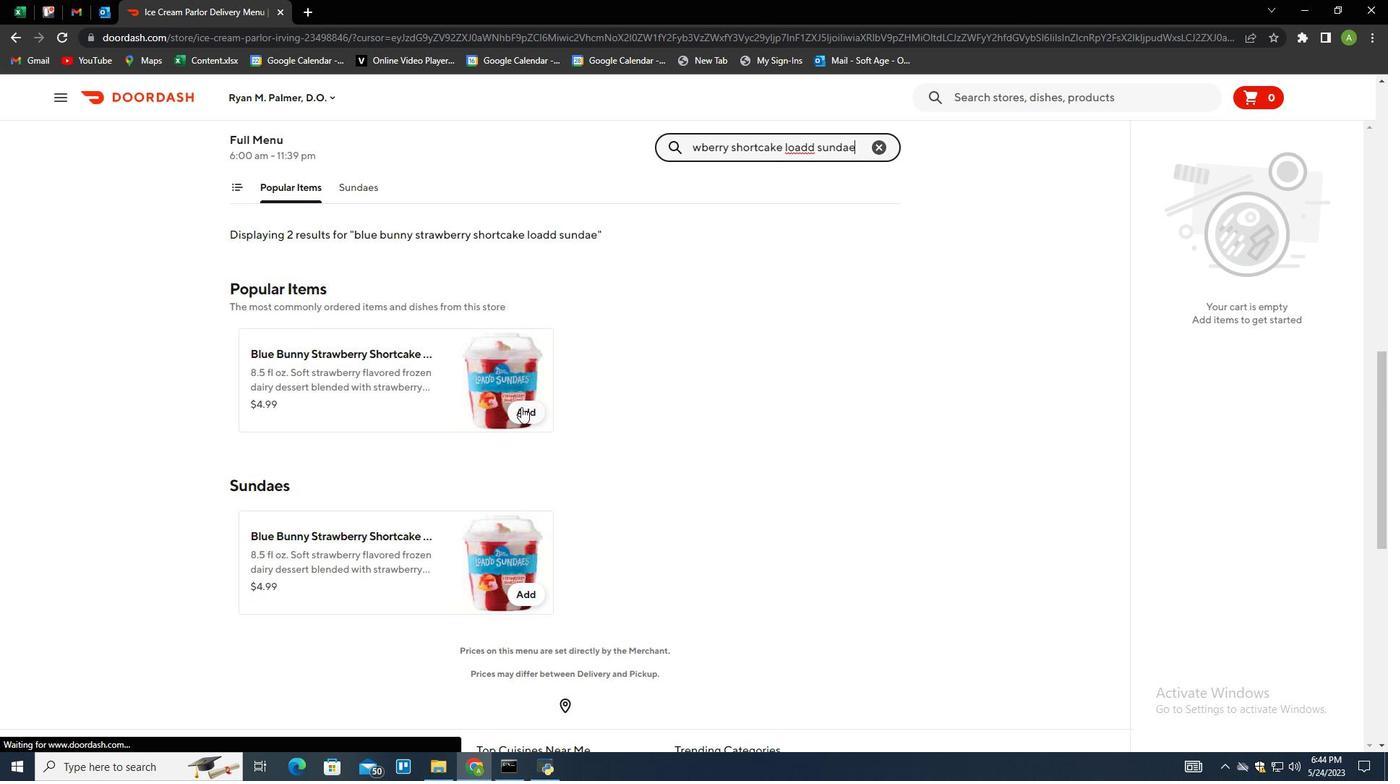 
Action: Mouse moved to (1341, 250)
Screenshot: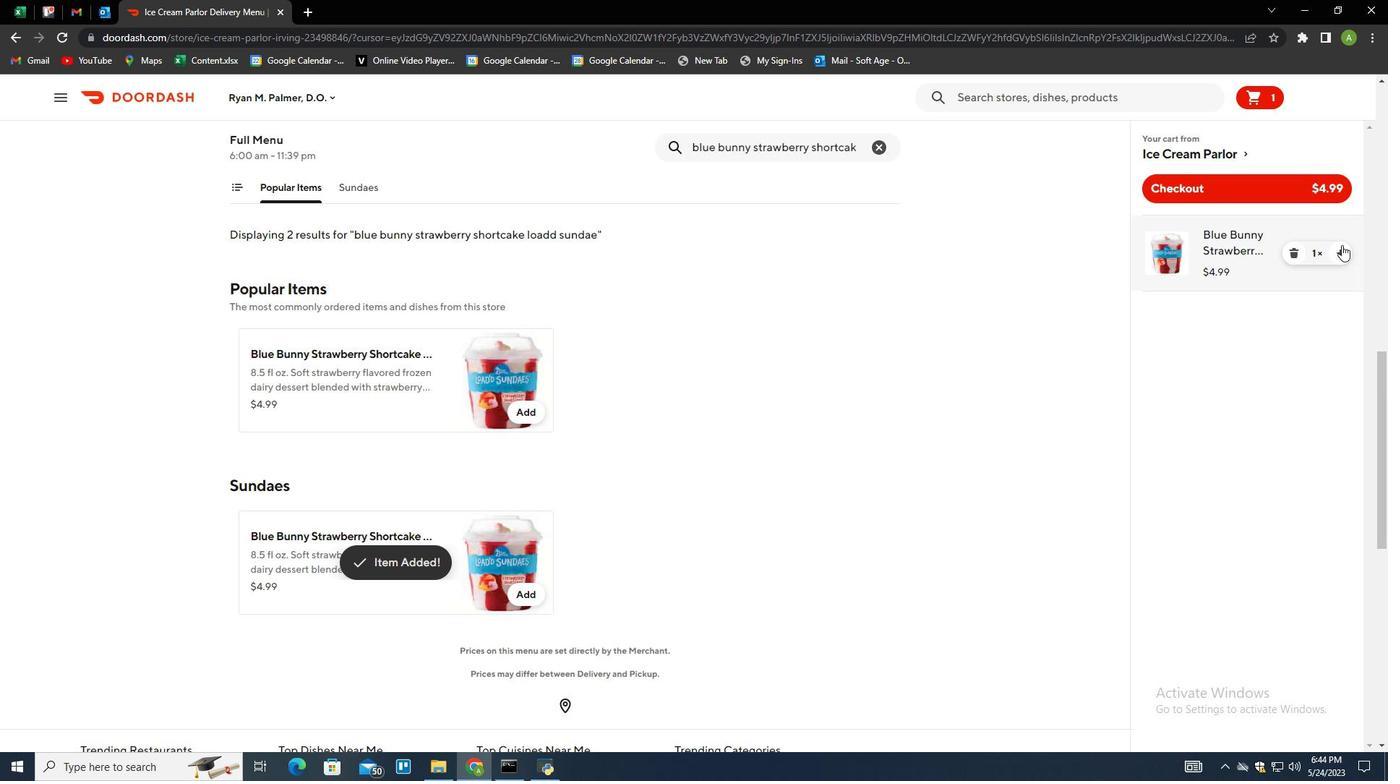 
Action: Mouse pressed left at (1341, 250)
Screenshot: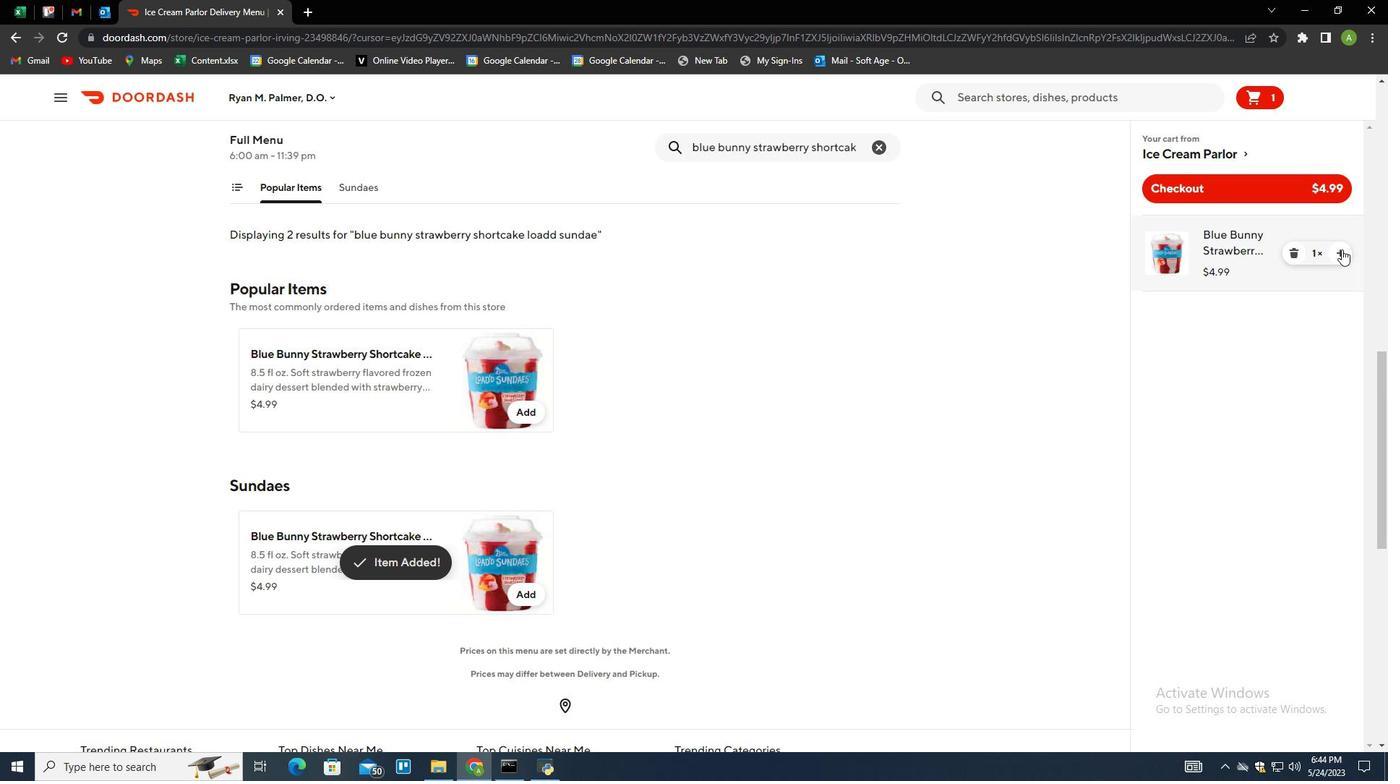 
Action: Mouse pressed left at (1341, 250)
Screenshot: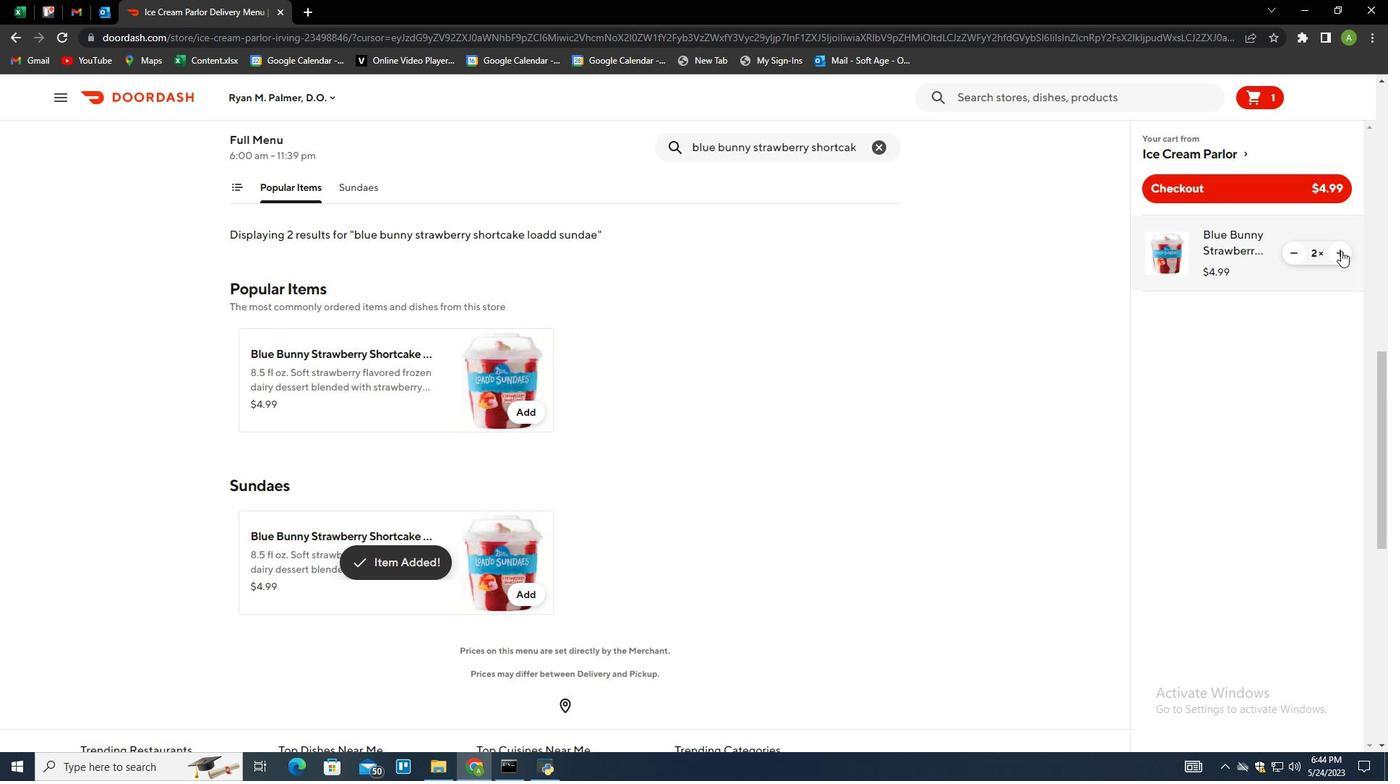 
Action: Mouse pressed left at (1341, 250)
Screenshot: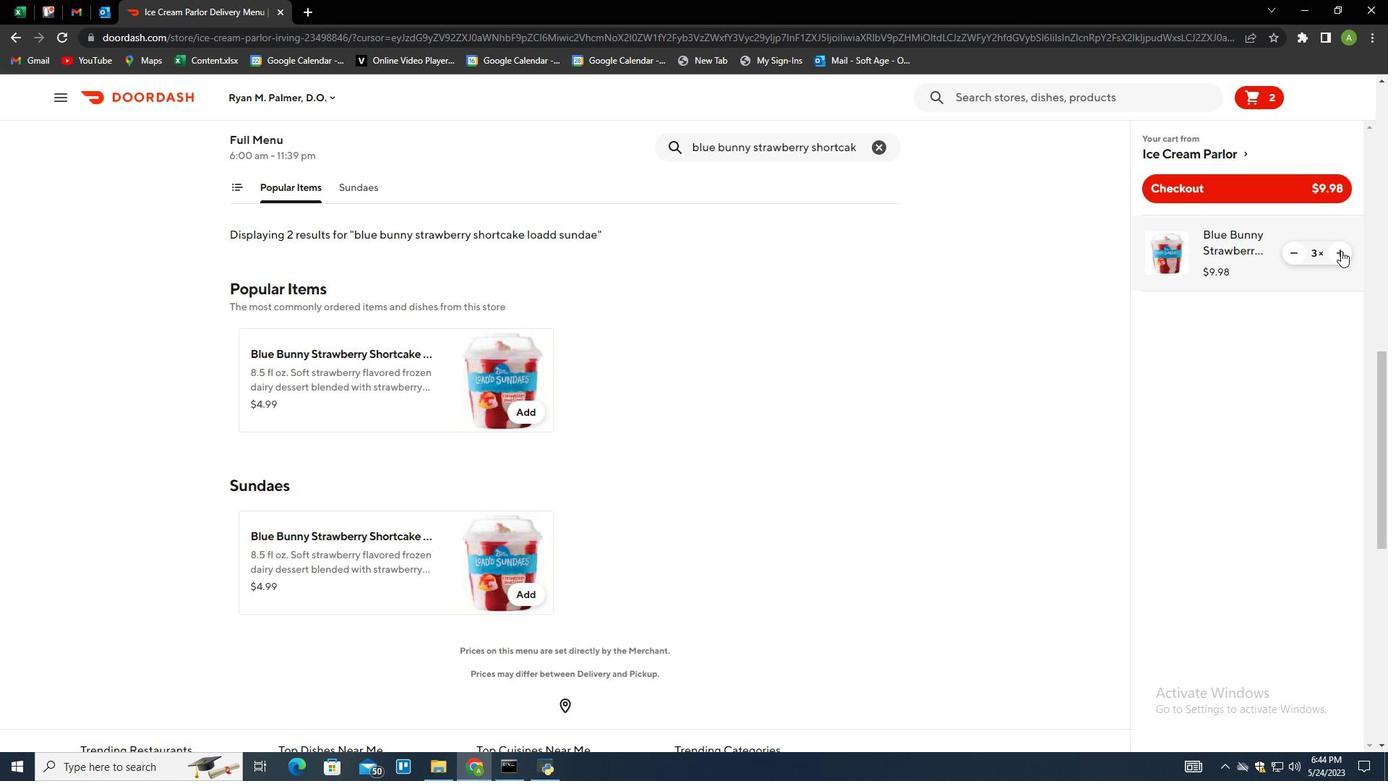 
Action: Mouse pressed left at (1341, 250)
Screenshot: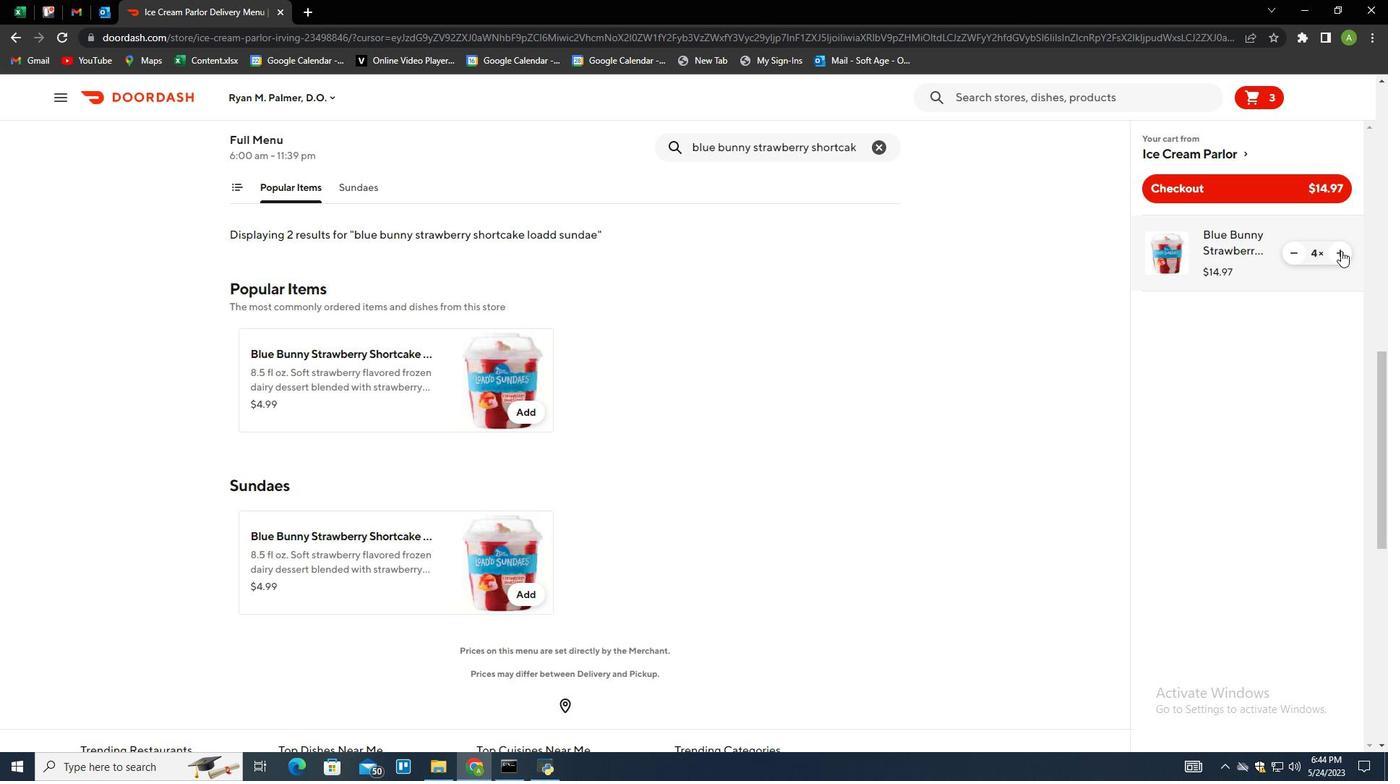 
Action: Mouse moved to (877, 144)
Screenshot: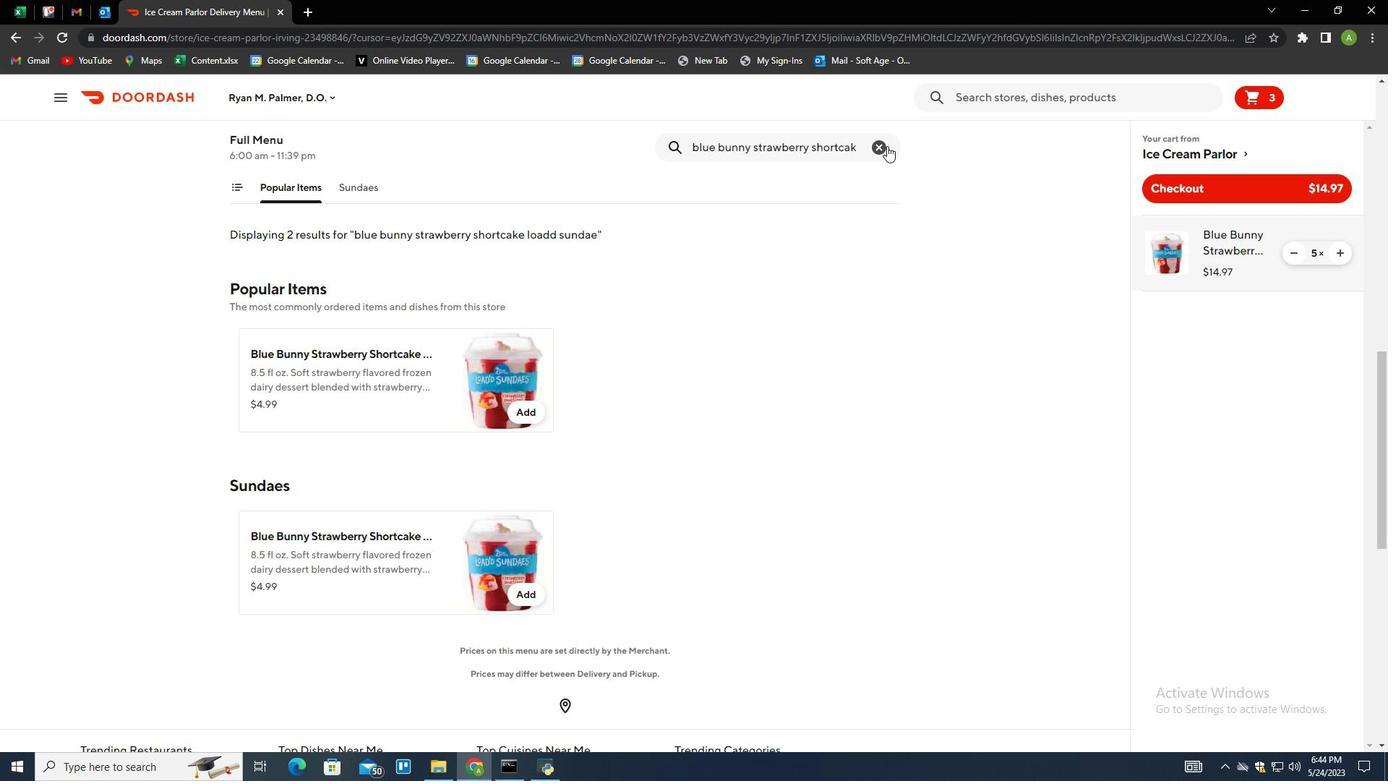 
Action: Mouse pressed left at (877, 144)
Screenshot: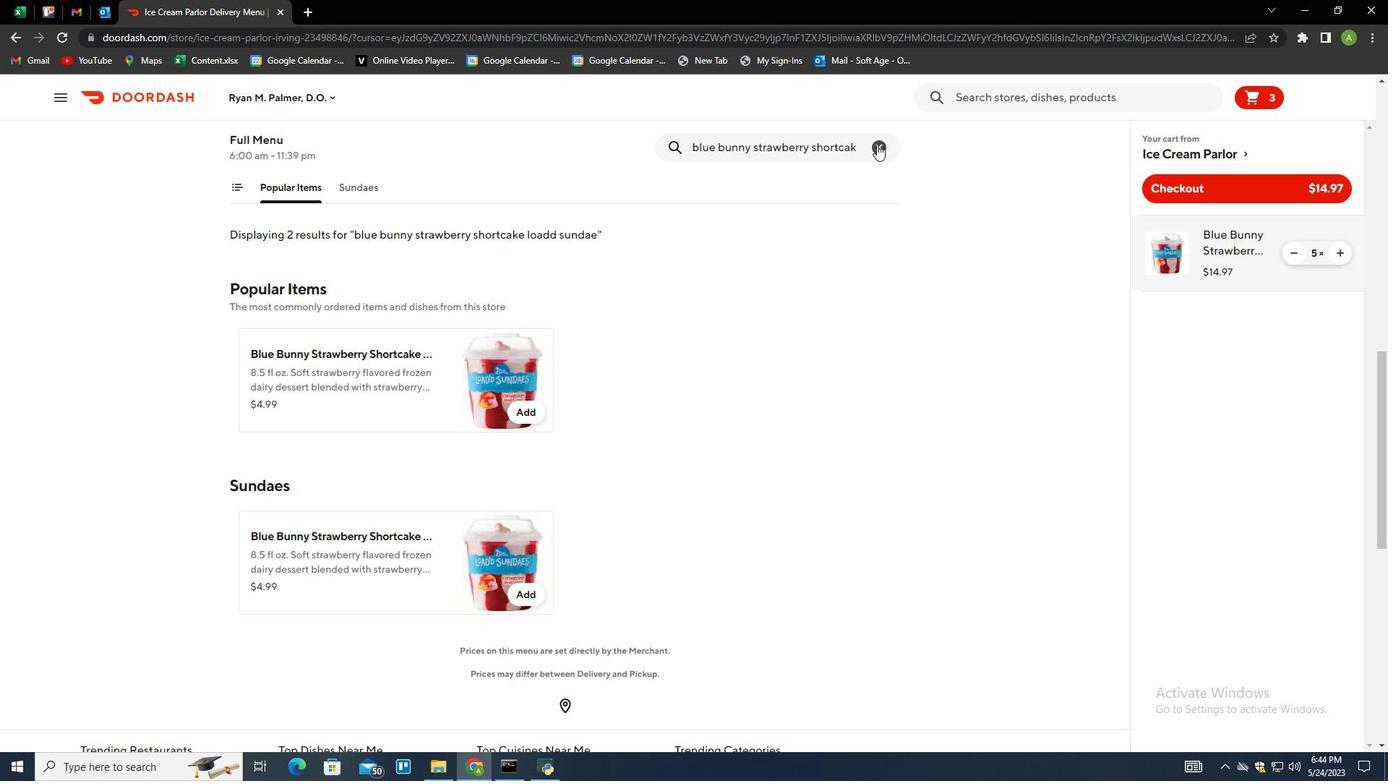 
Action: Key pressed blue<Key.space>bunny<Key.space>bunny<Key.space>tracks<Key.space>loadd<Key.space>sundae<Key.enter>
Screenshot: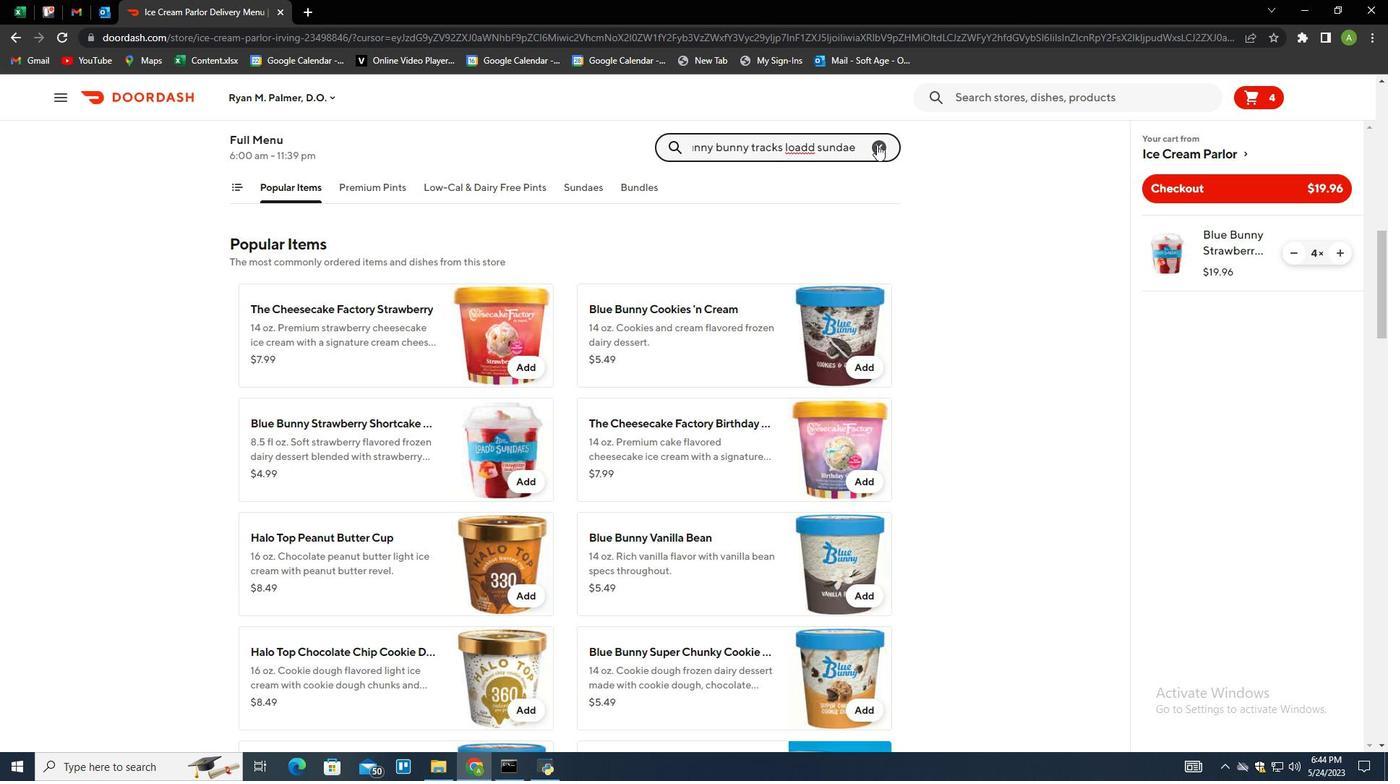
Action: Mouse moved to (512, 418)
Screenshot: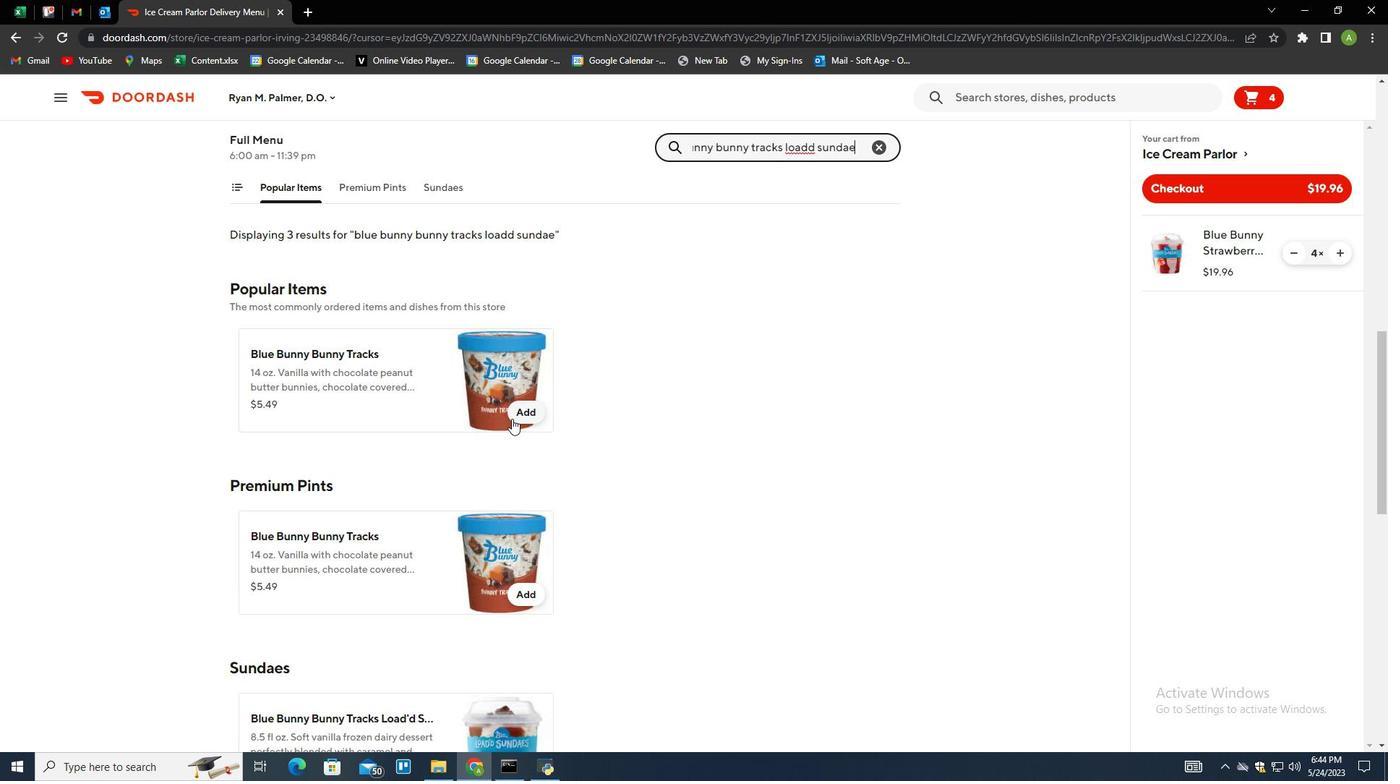 
Action: Mouse pressed left at (512, 418)
Screenshot: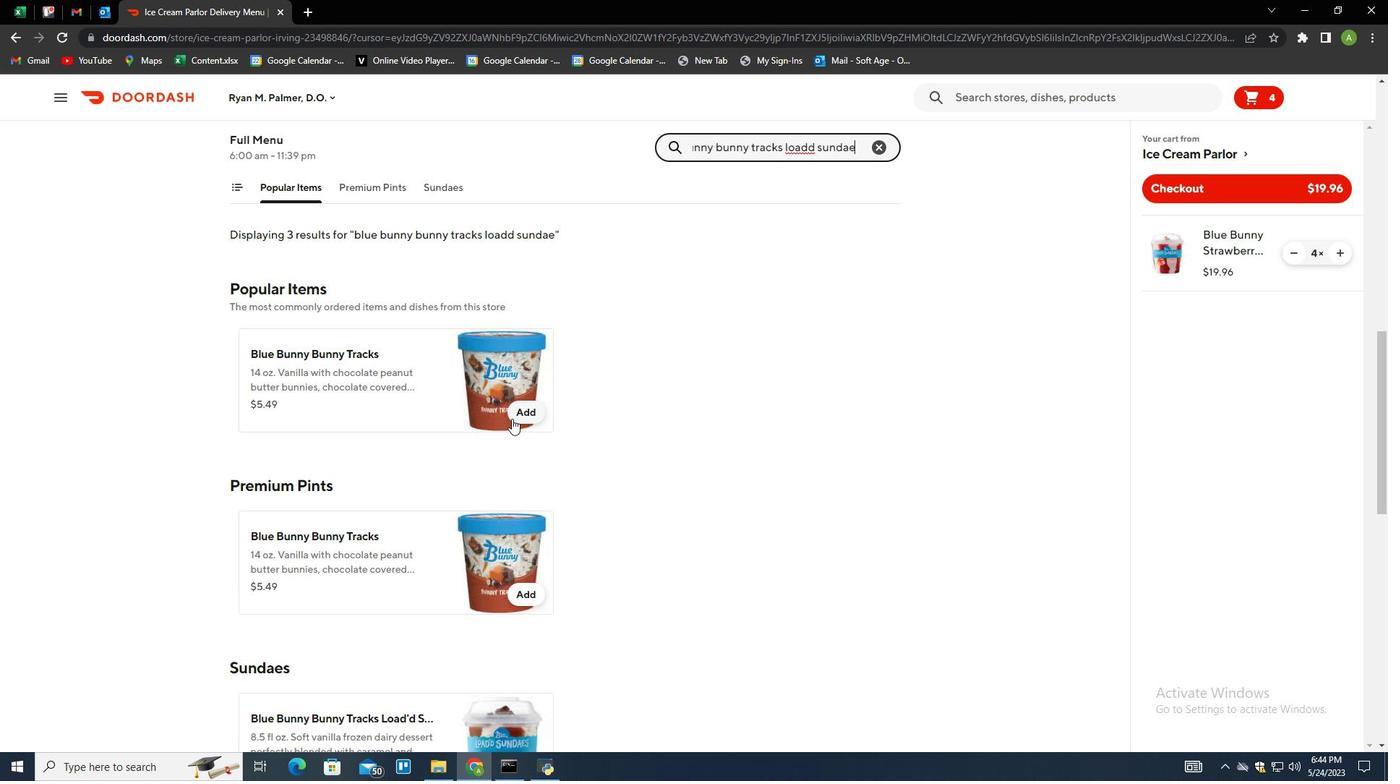 
Action: Mouse moved to (1337, 326)
Screenshot: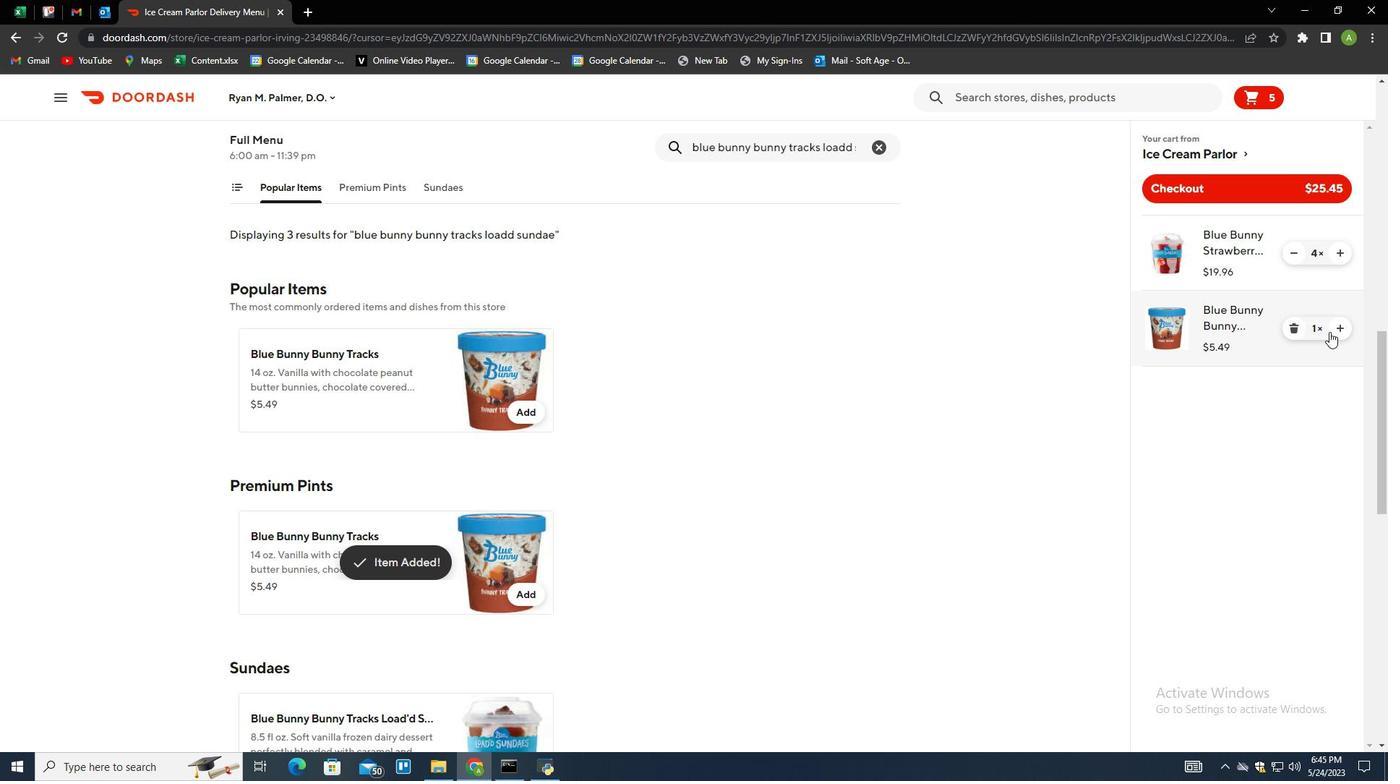 
Action: Mouse pressed left at (1337, 326)
Screenshot: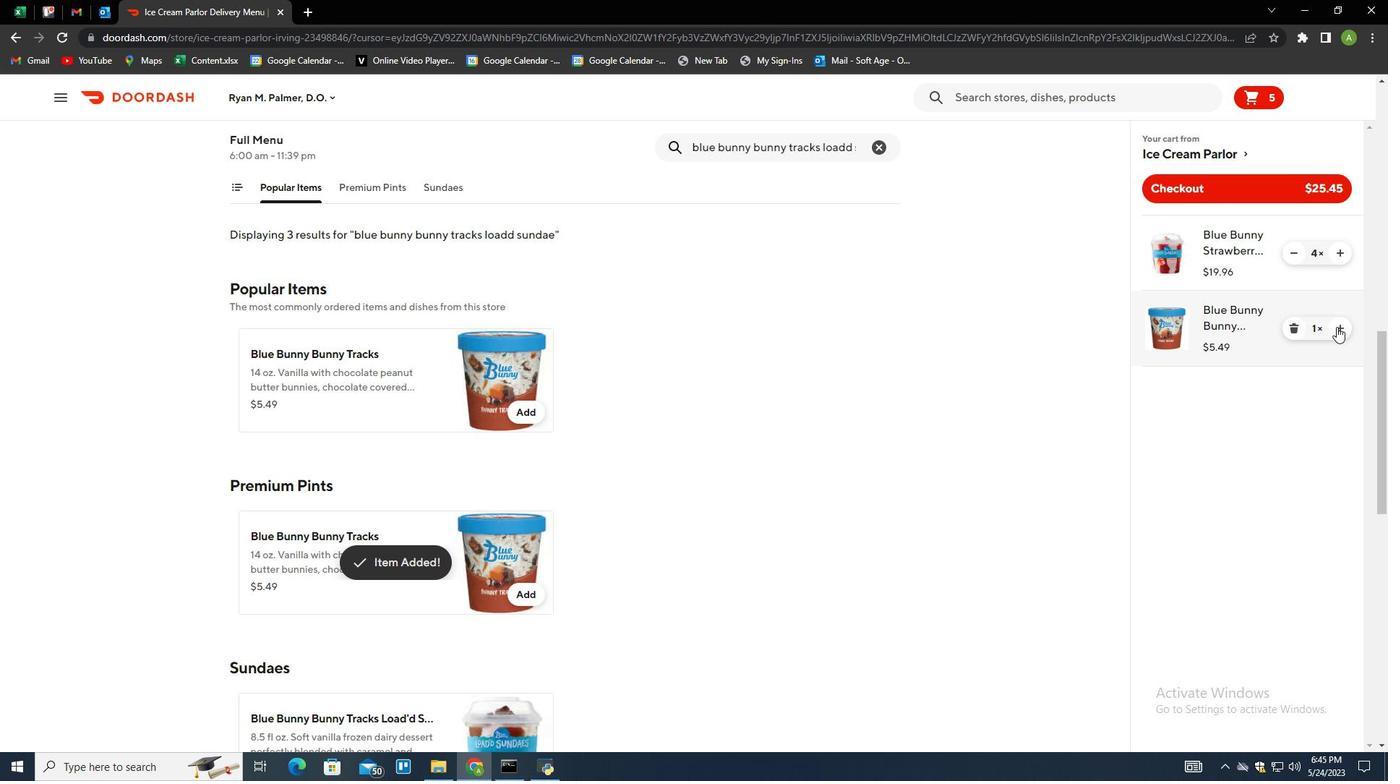 
Action: Mouse moved to (1170, 188)
Screenshot: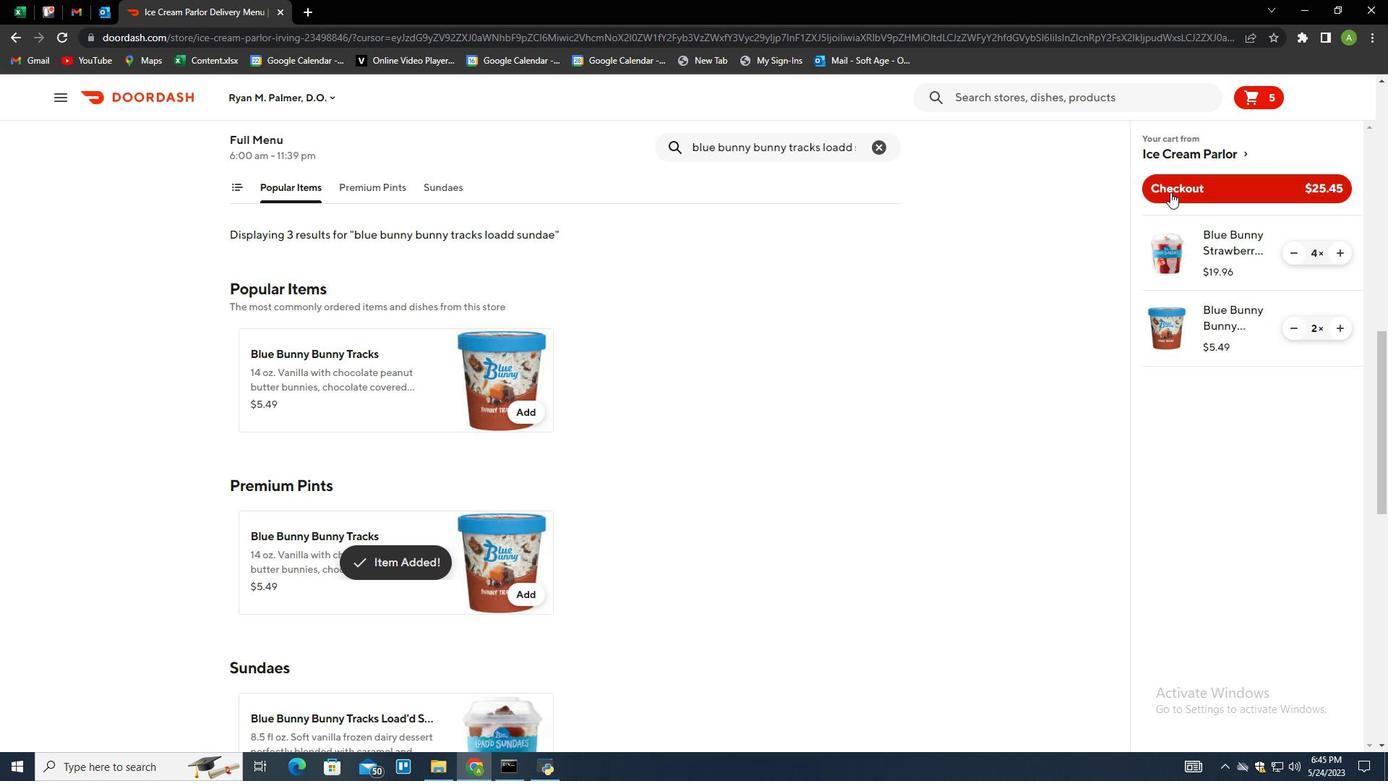 
Action: Mouse pressed left at (1170, 188)
Screenshot: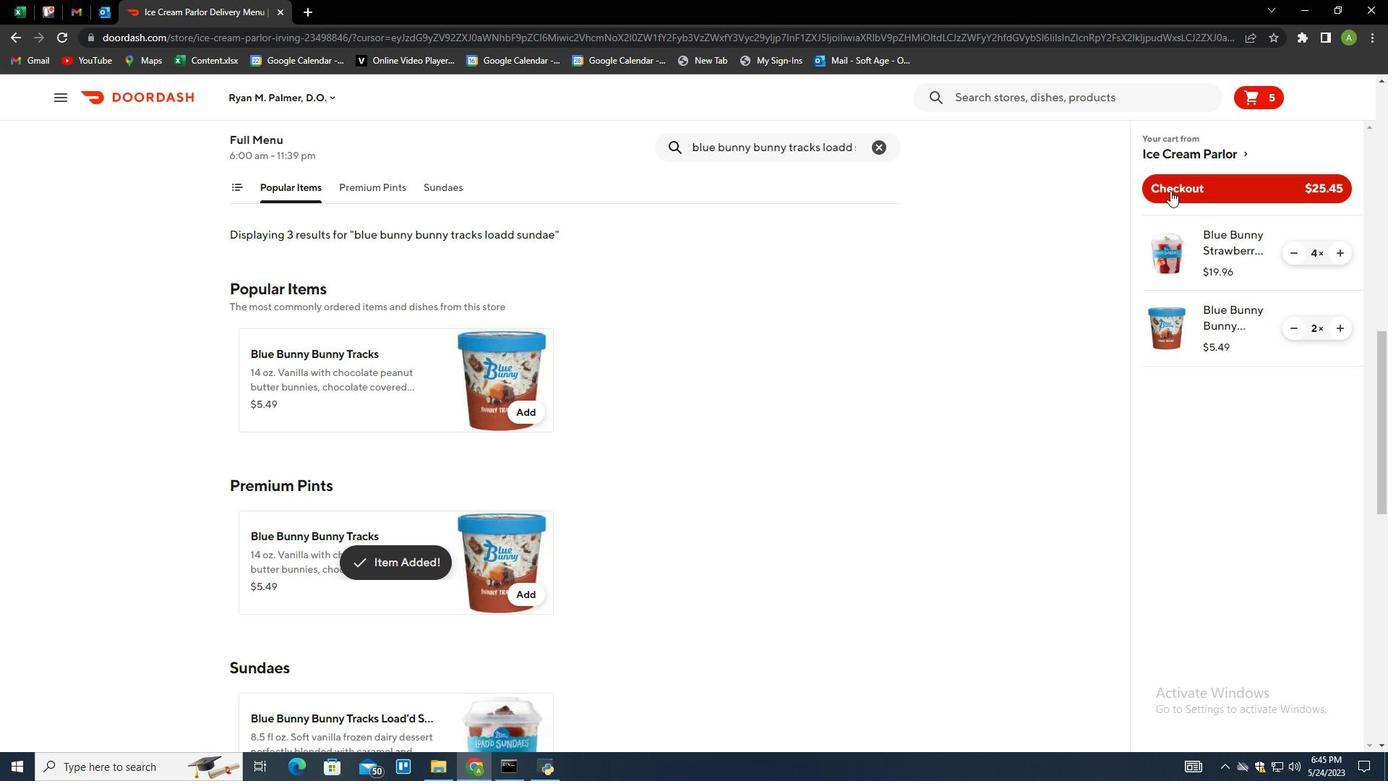 
